 Task: Find connections with filter location Havířov with filter topic #Entrepreneurwith filter profile language French with filter current company SBM Offshore with filter school National Institute of Financial Management - PGDM (Financial Markets) with filter industry Wholesale Appliances, Electrical, and Electronics with filter service category Corporate Law with filter keywords title Research Assistant
Action: Mouse moved to (554, 74)
Screenshot: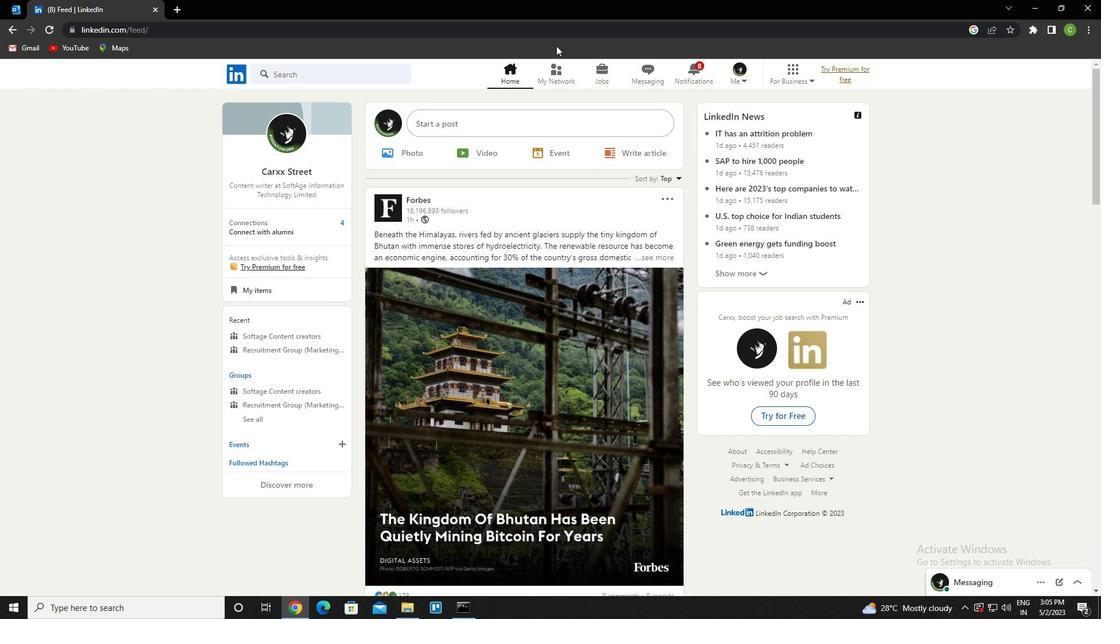 
Action: Mouse pressed left at (554, 74)
Screenshot: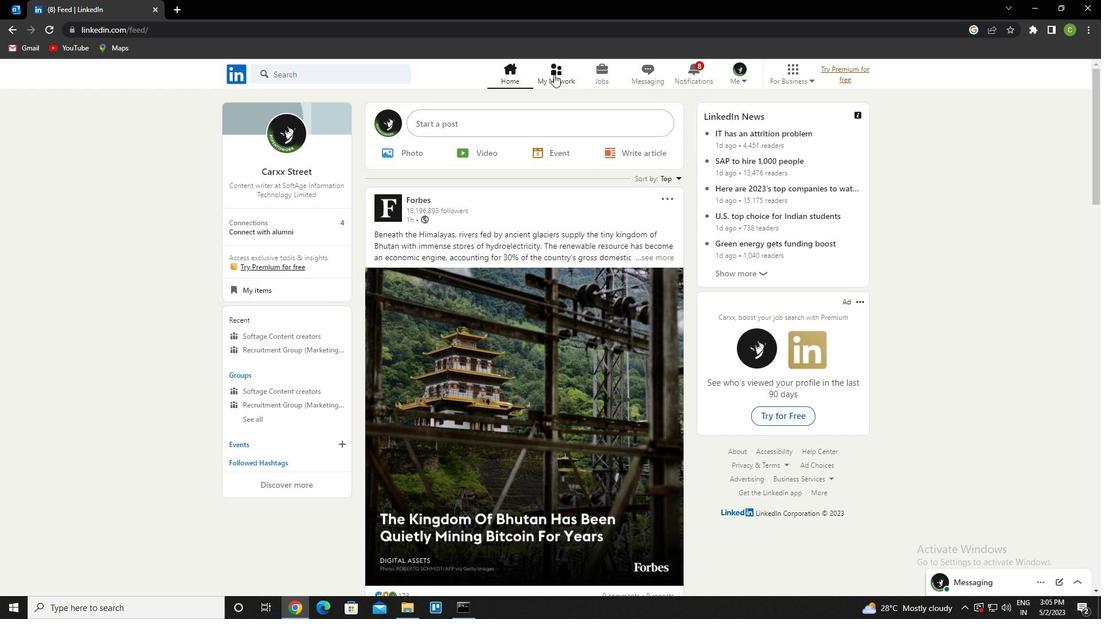 
Action: Mouse moved to (334, 140)
Screenshot: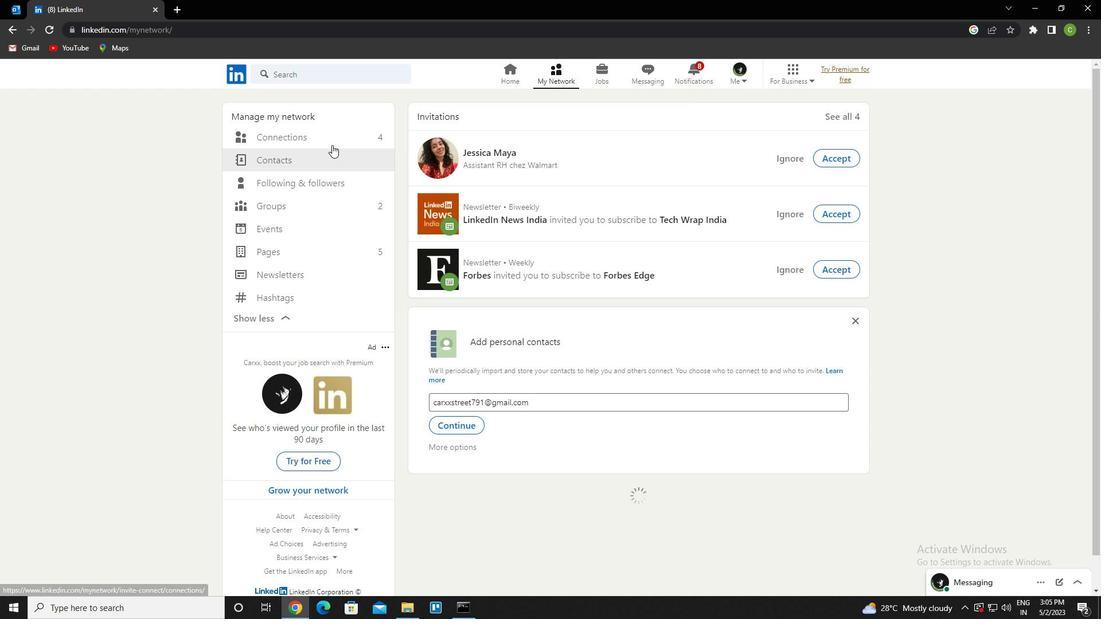 
Action: Mouse pressed left at (334, 140)
Screenshot: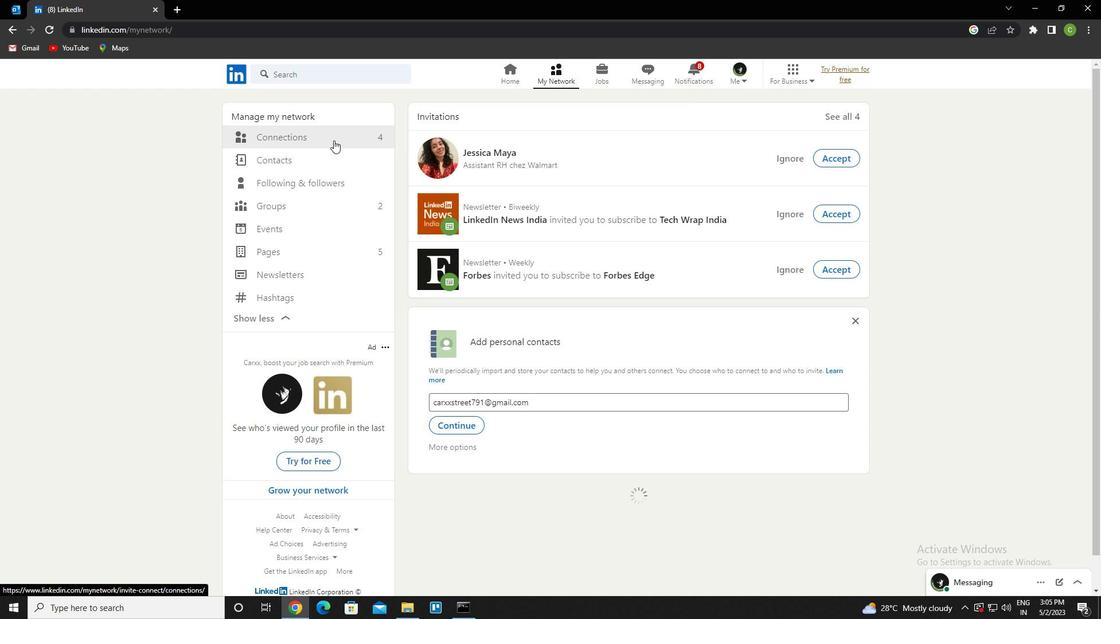 
Action: Mouse moved to (656, 137)
Screenshot: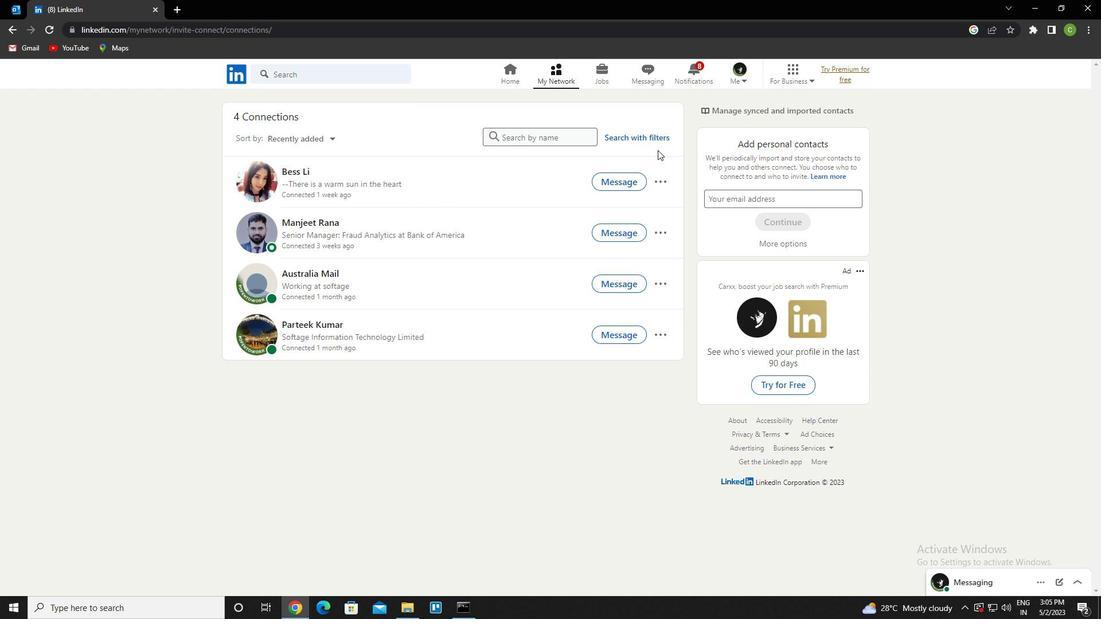 
Action: Mouse pressed left at (656, 137)
Screenshot: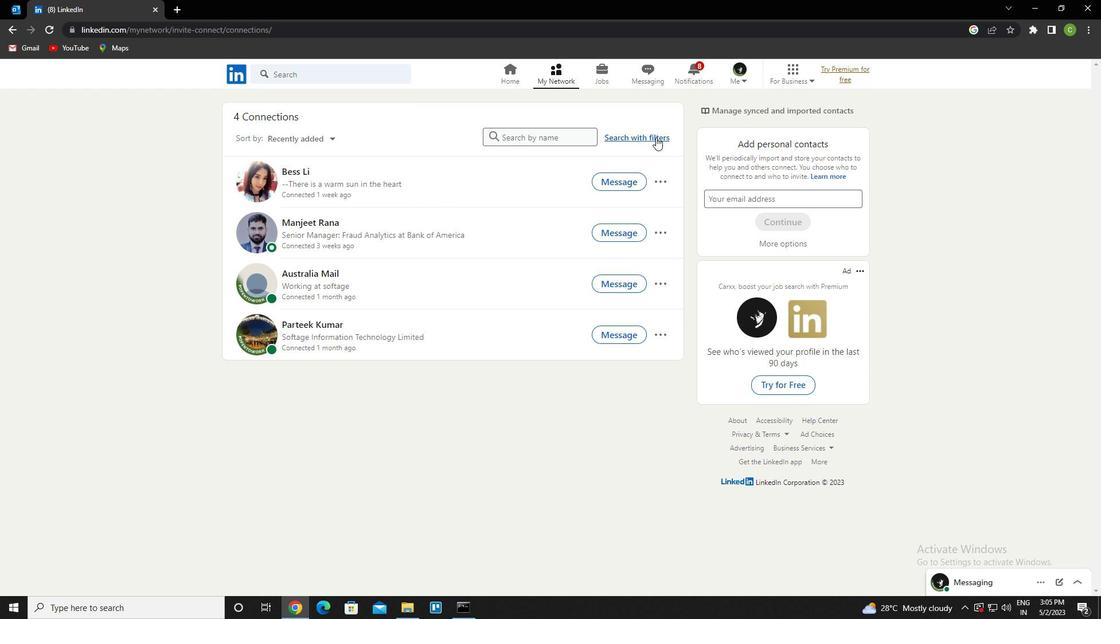 
Action: Mouse moved to (588, 103)
Screenshot: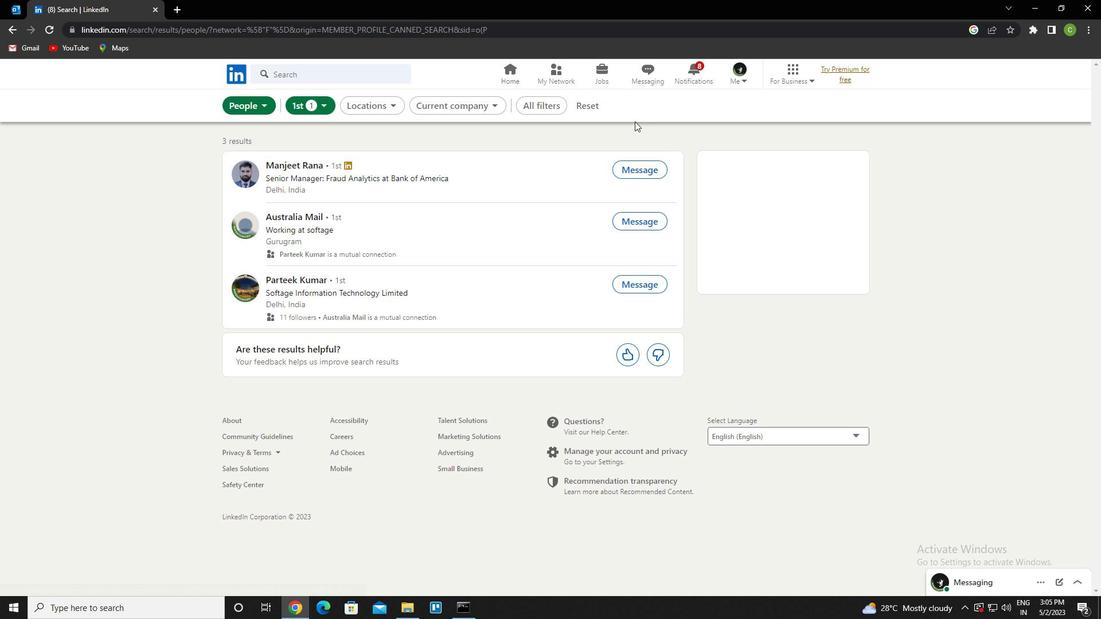 
Action: Mouse pressed left at (588, 103)
Screenshot: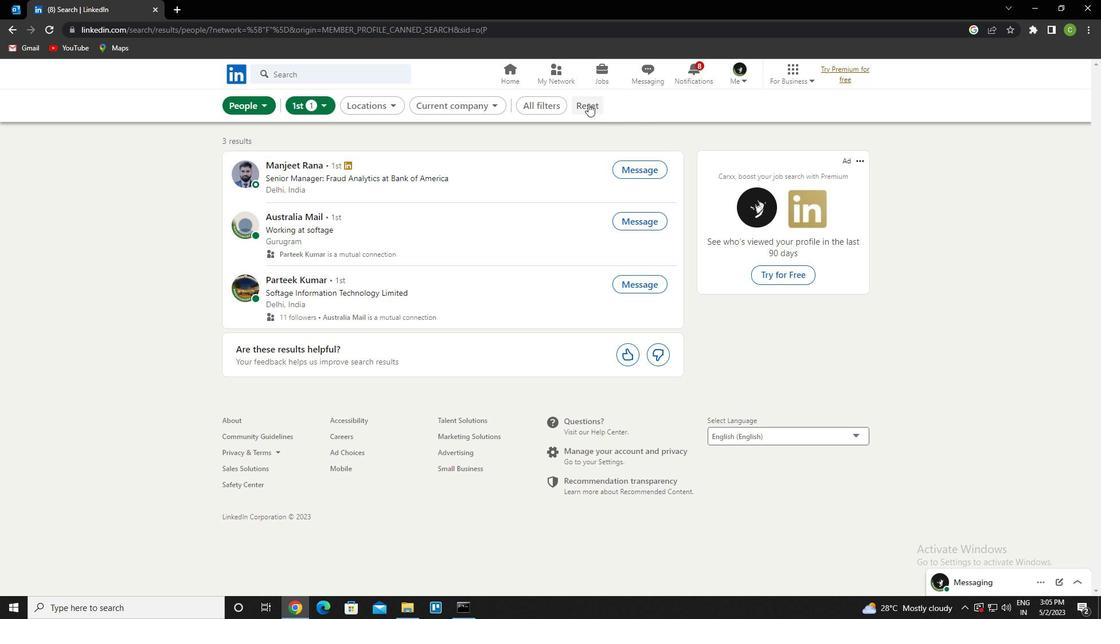
Action: Mouse moved to (578, 101)
Screenshot: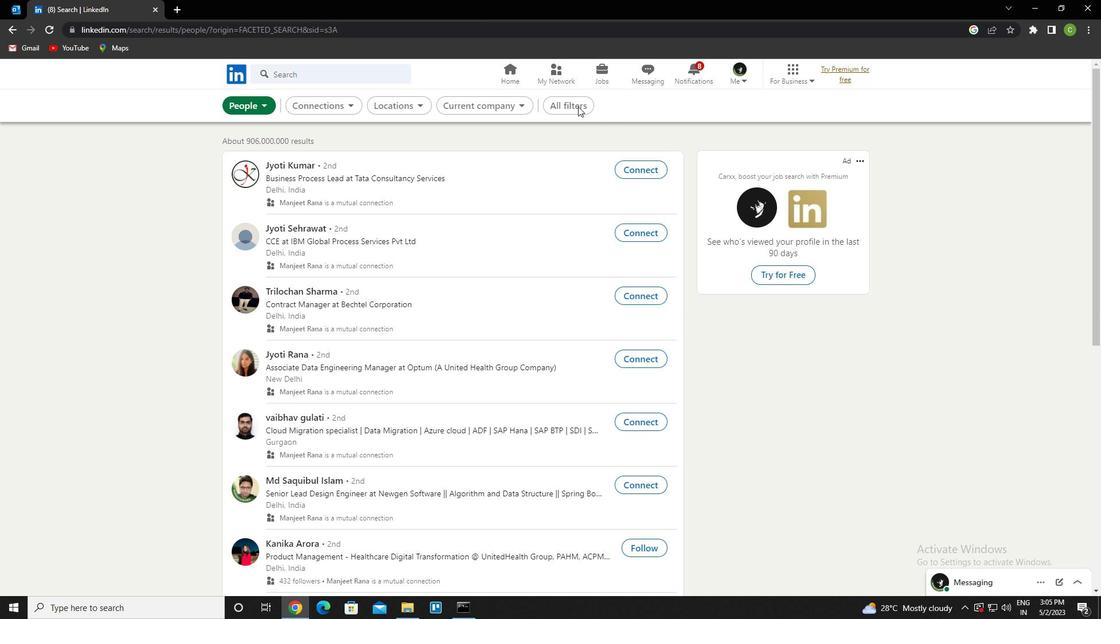 
Action: Mouse pressed left at (578, 101)
Screenshot: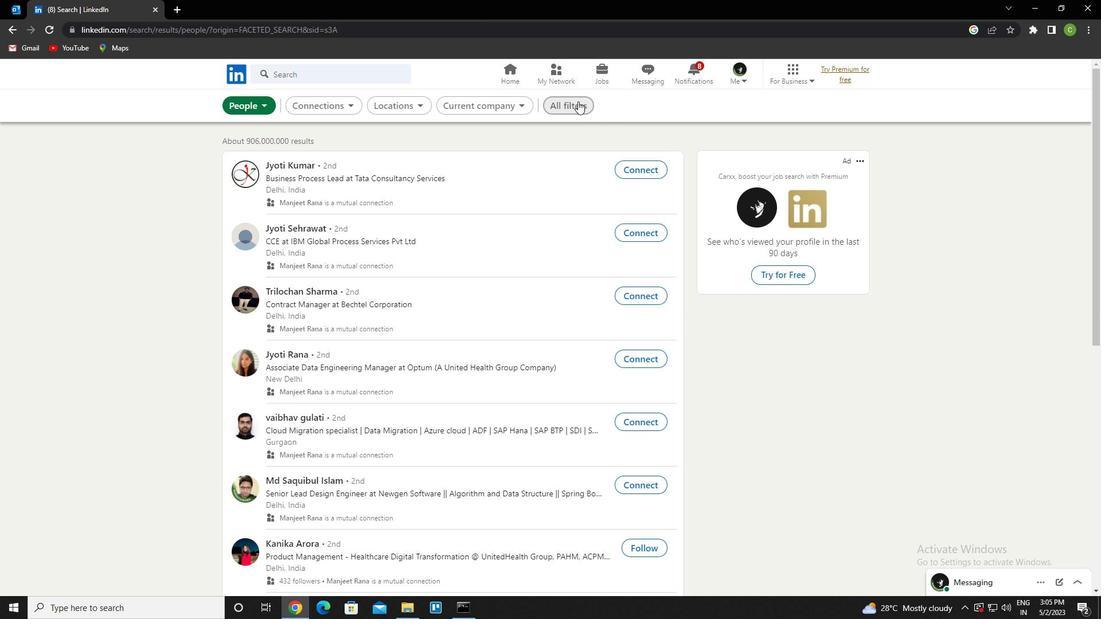 
Action: Mouse moved to (909, 343)
Screenshot: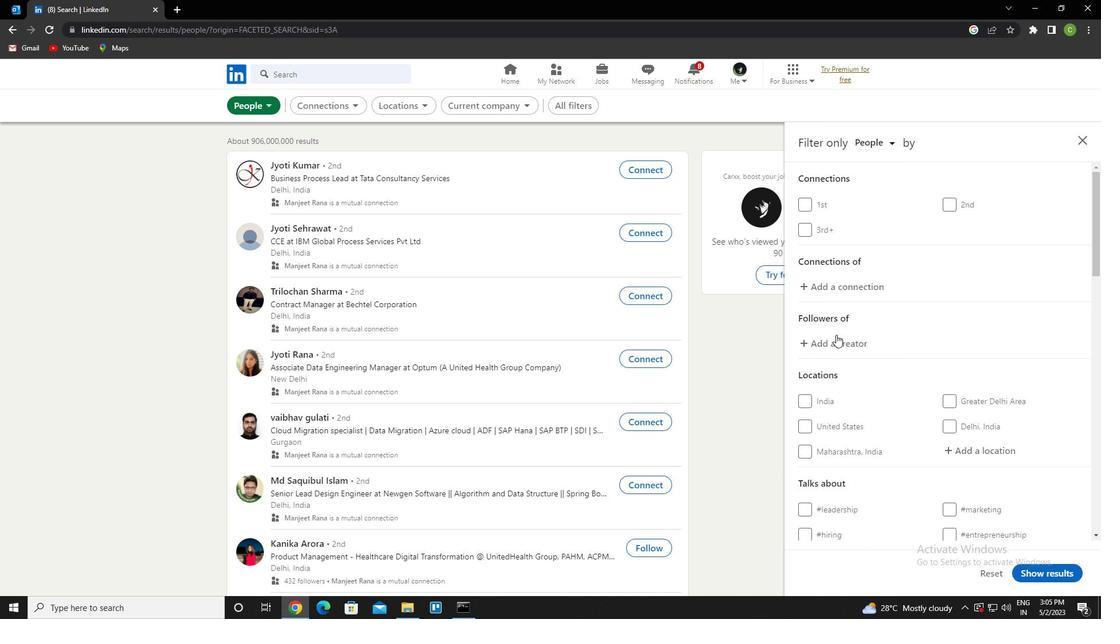 
Action: Mouse scrolled (909, 342) with delta (0, 0)
Screenshot: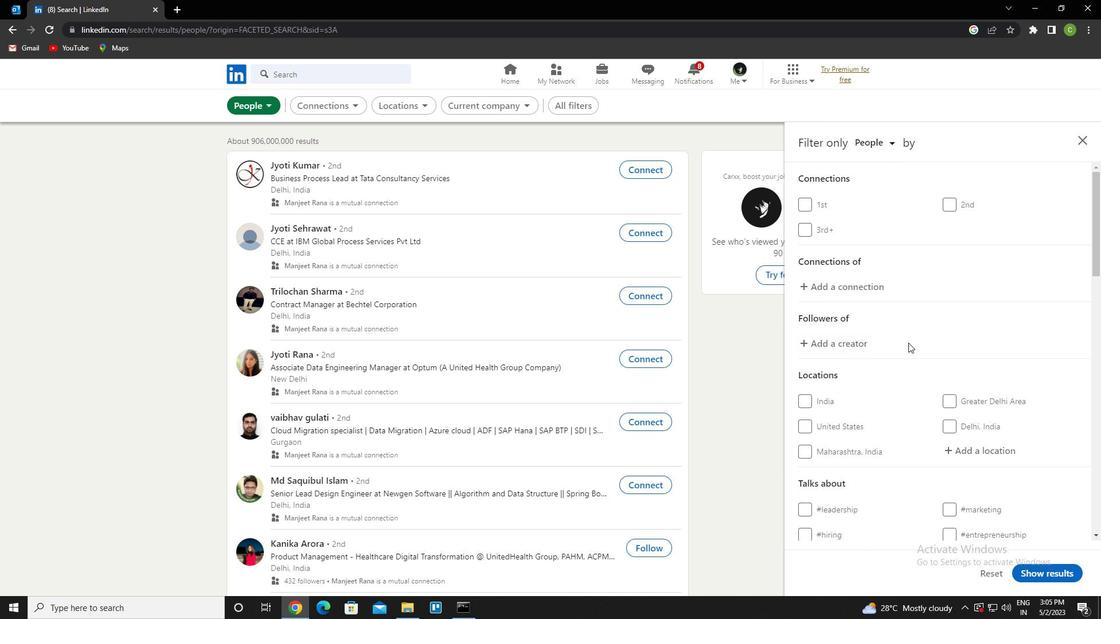 
Action: Mouse moved to (909, 343)
Screenshot: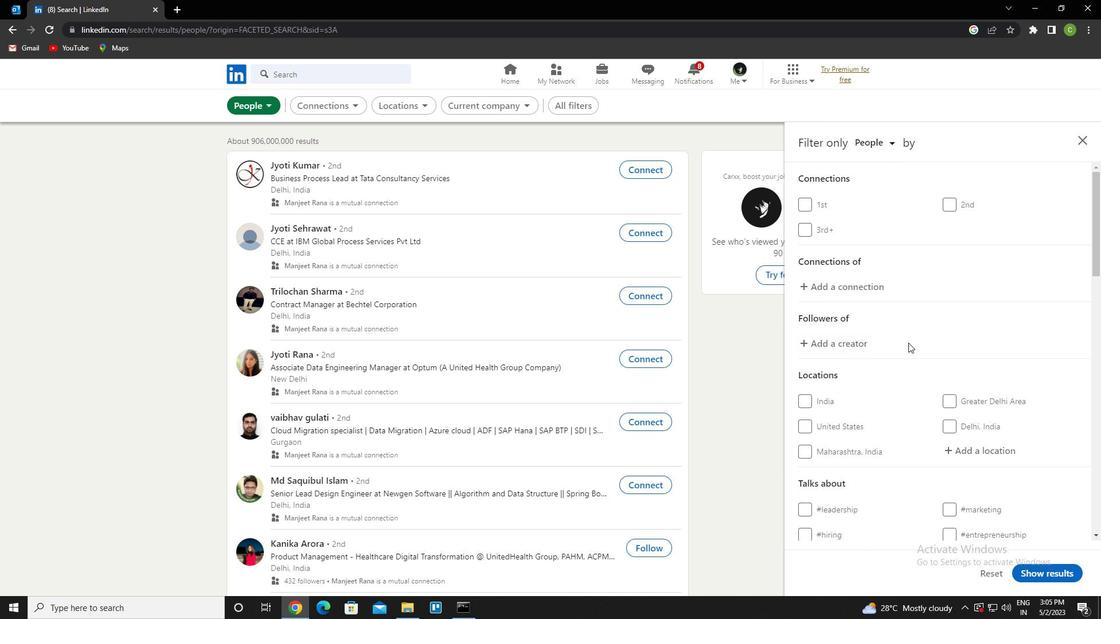 
Action: Mouse scrolled (909, 342) with delta (0, 0)
Screenshot: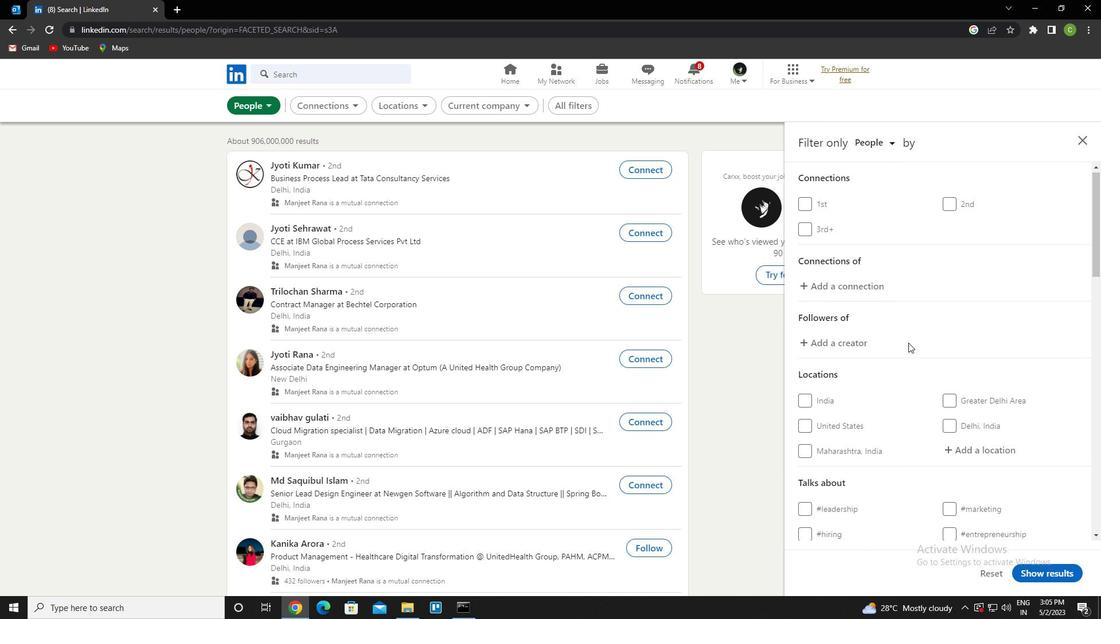 
Action: Mouse moved to (1006, 343)
Screenshot: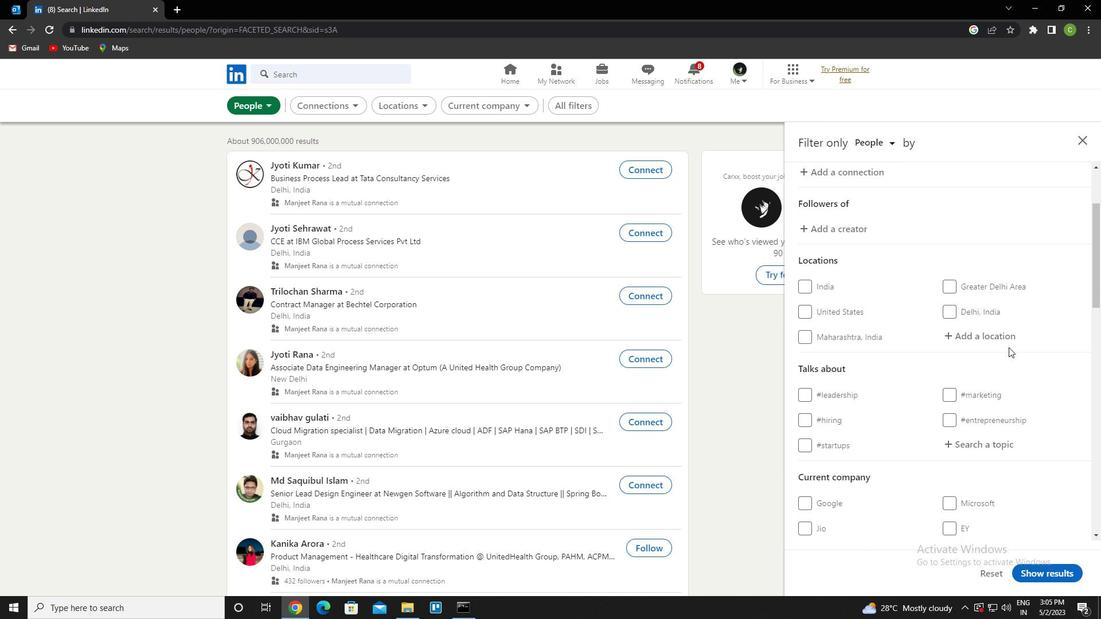
Action: Mouse pressed left at (1006, 343)
Screenshot: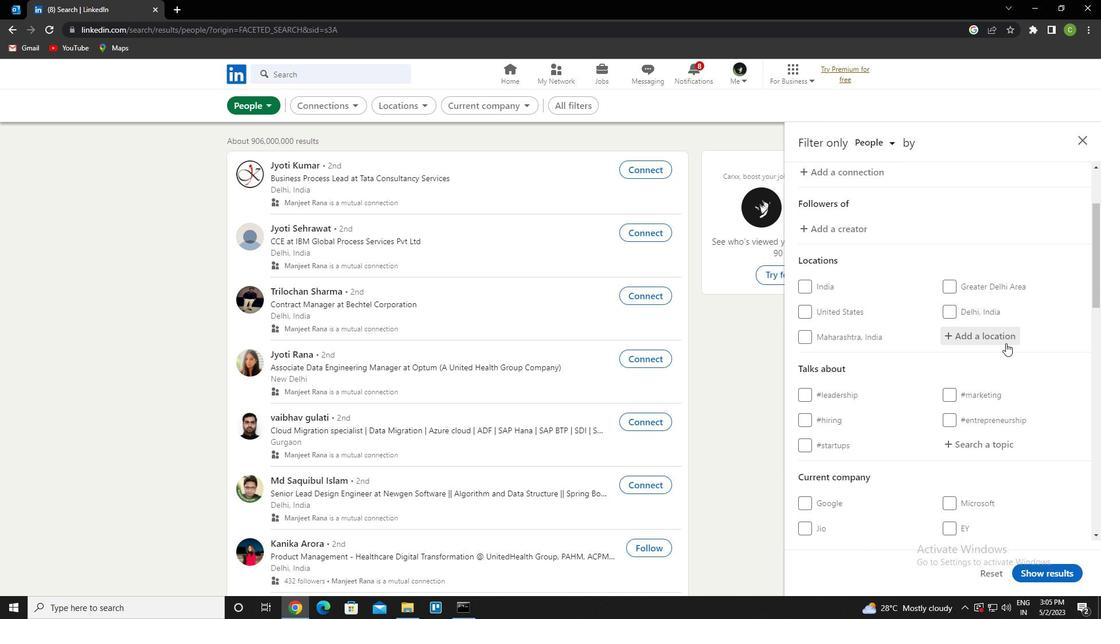 
Action: Key pressed <Key.caps_lock>h<Key.caps_lock>aviroc<Key.backspace><Key.down><Key.enter>
Screenshot: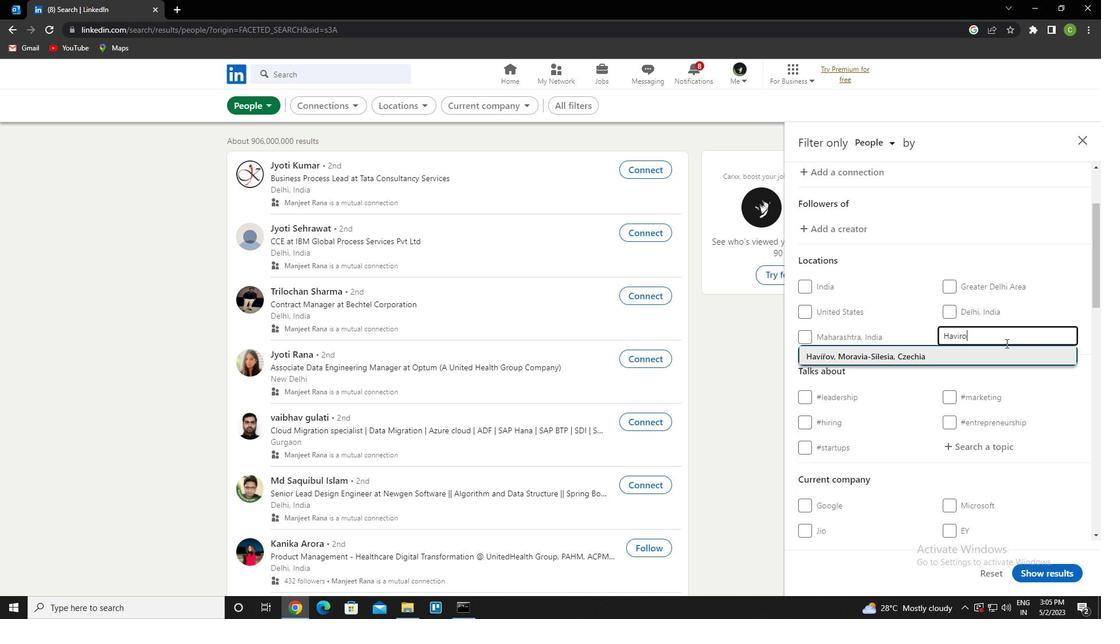 
Action: Mouse moved to (1006, 343)
Screenshot: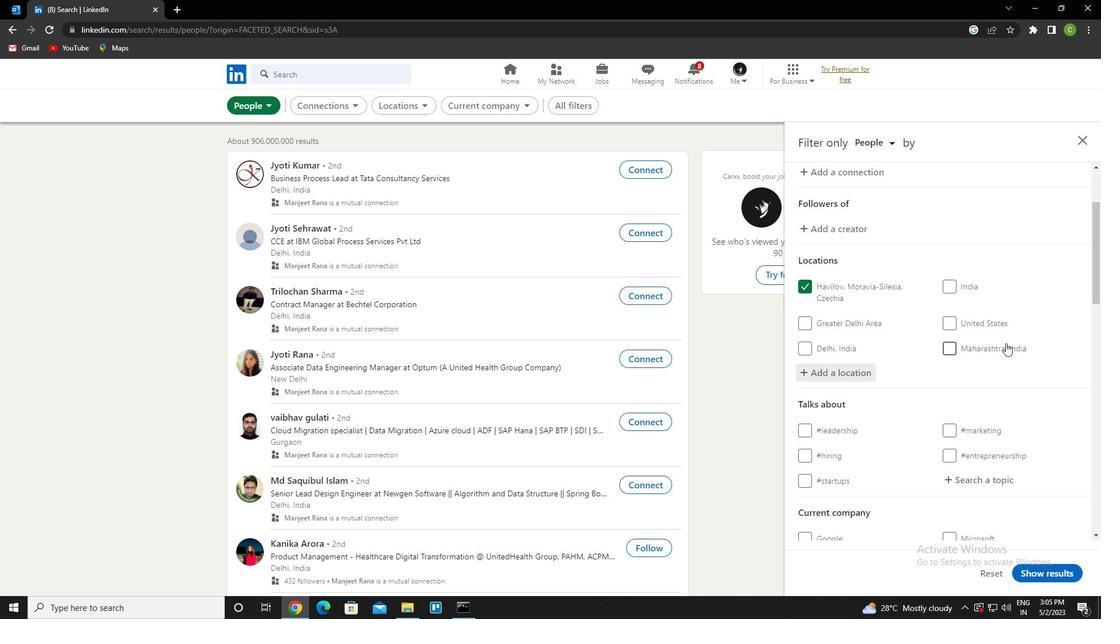 
Action: Mouse scrolled (1006, 343) with delta (0, 0)
Screenshot: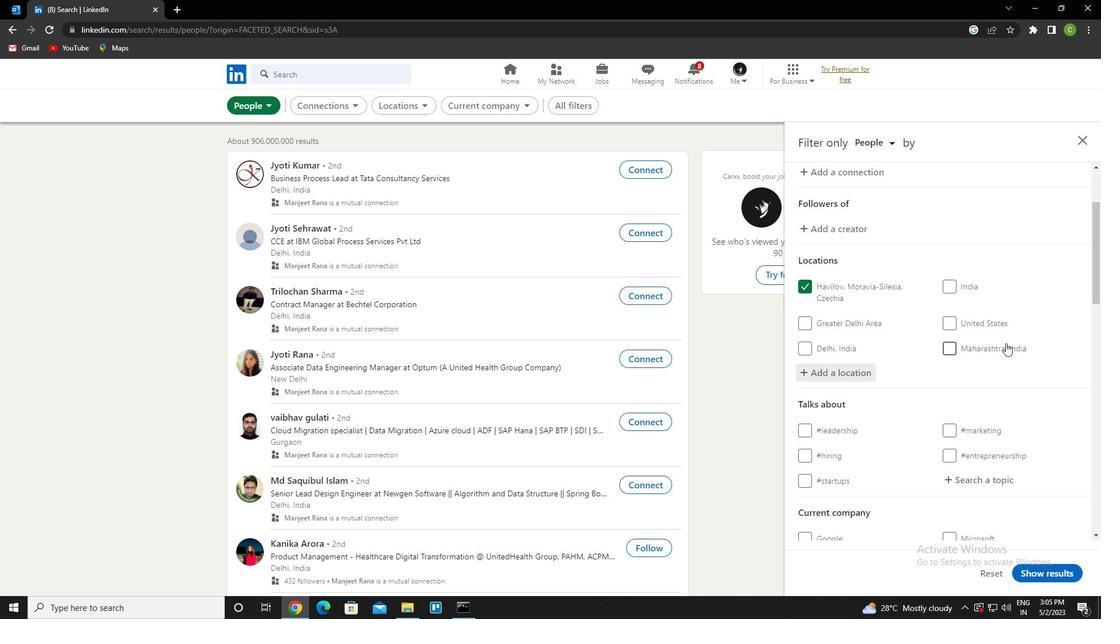 
Action: Mouse scrolled (1006, 343) with delta (0, 0)
Screenshot: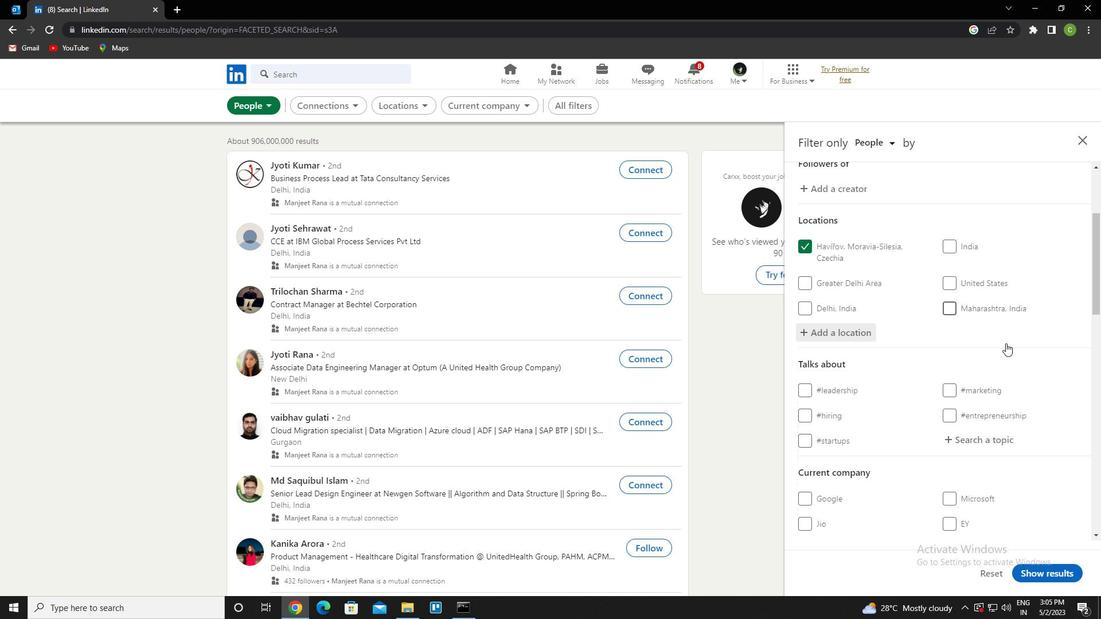 
Action: Mouse moved to (995, 369)
Screenshot: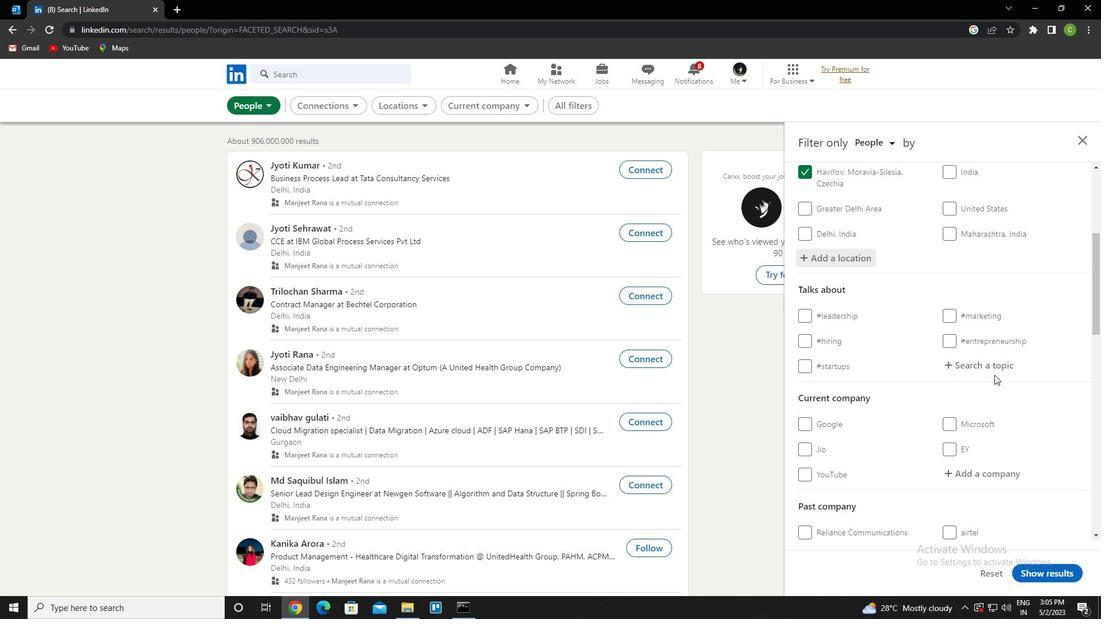 
Action: Mouse pressed left at (995, 369)
Screenshot: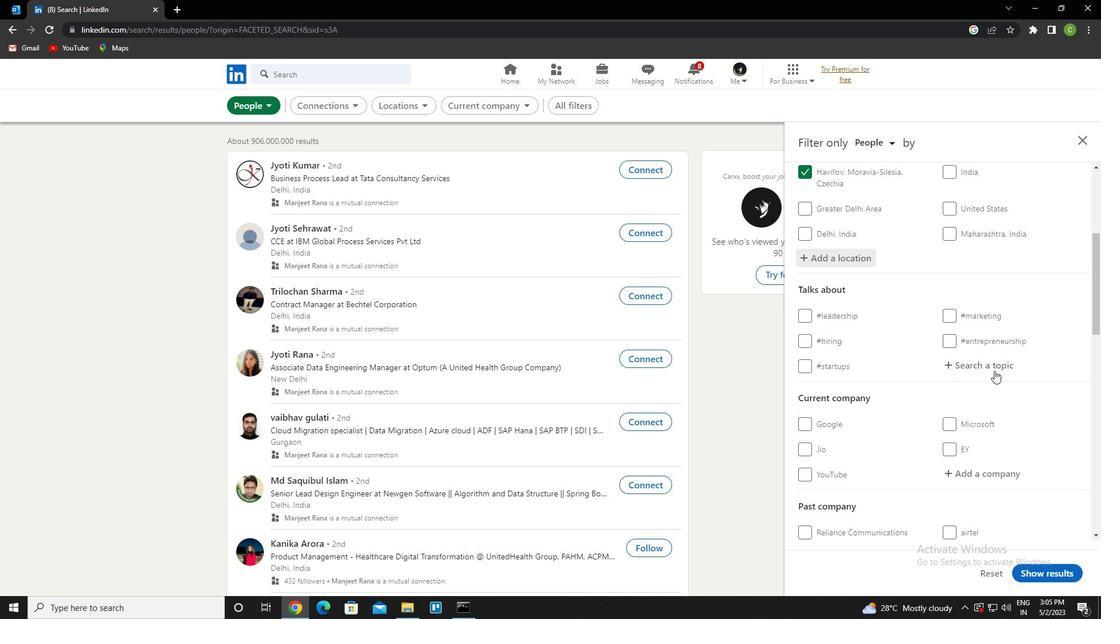
Action: Key pressed entrep<Key.down><Key.enter>
Screenshot: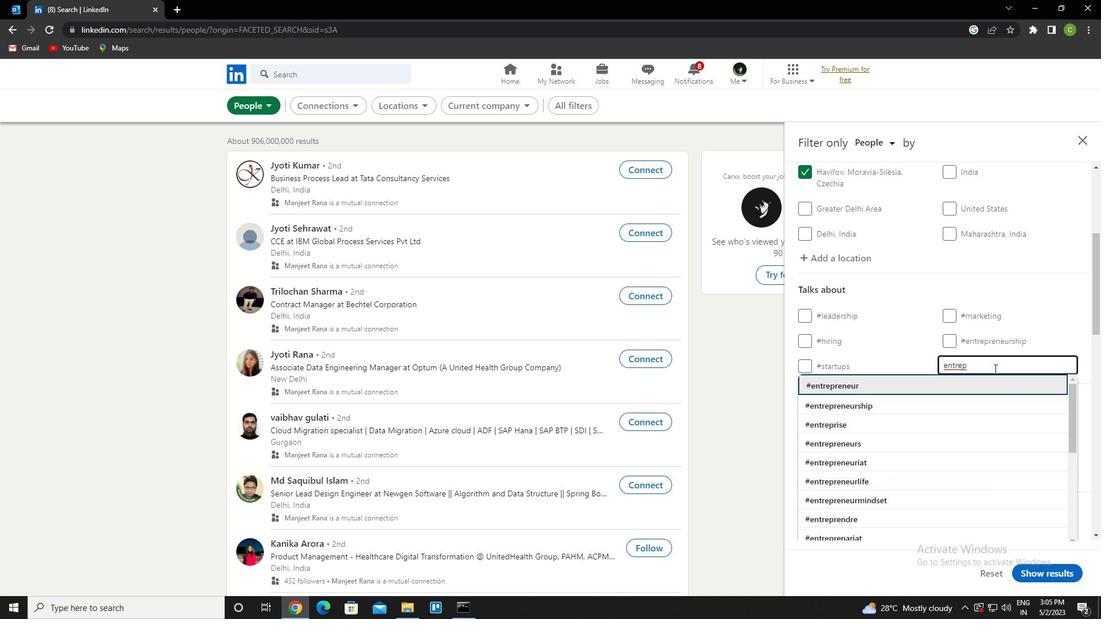 
Action: Mouse scrolled (995, 368) with delta (0, 0)
Screenshot: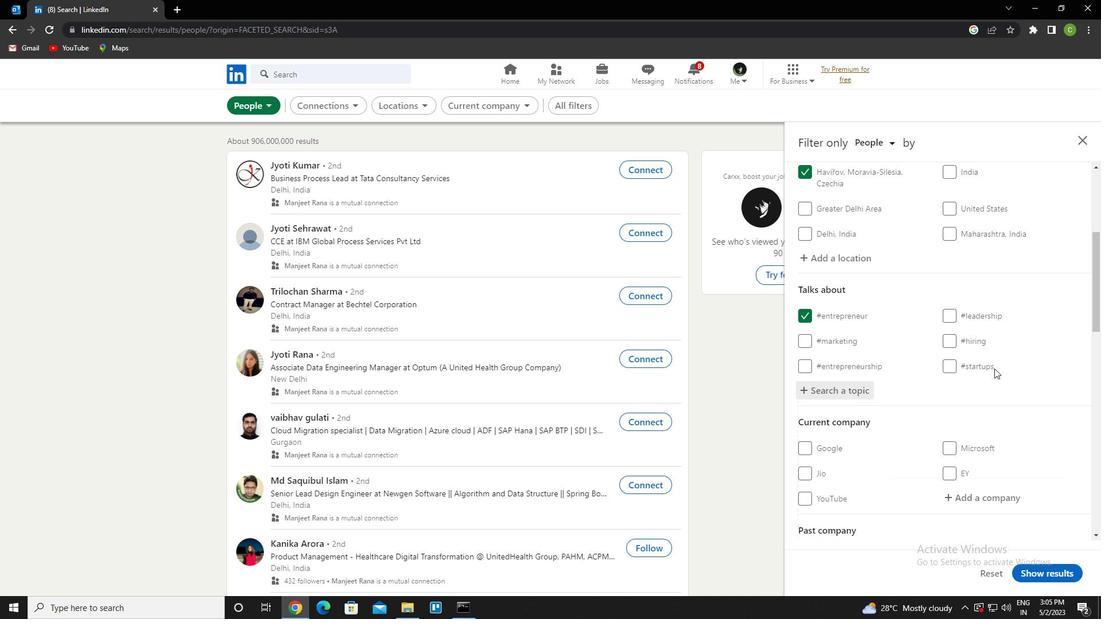 
Action: Mouse scrolled (995, 368) with delta (0, 0)
Screenshot: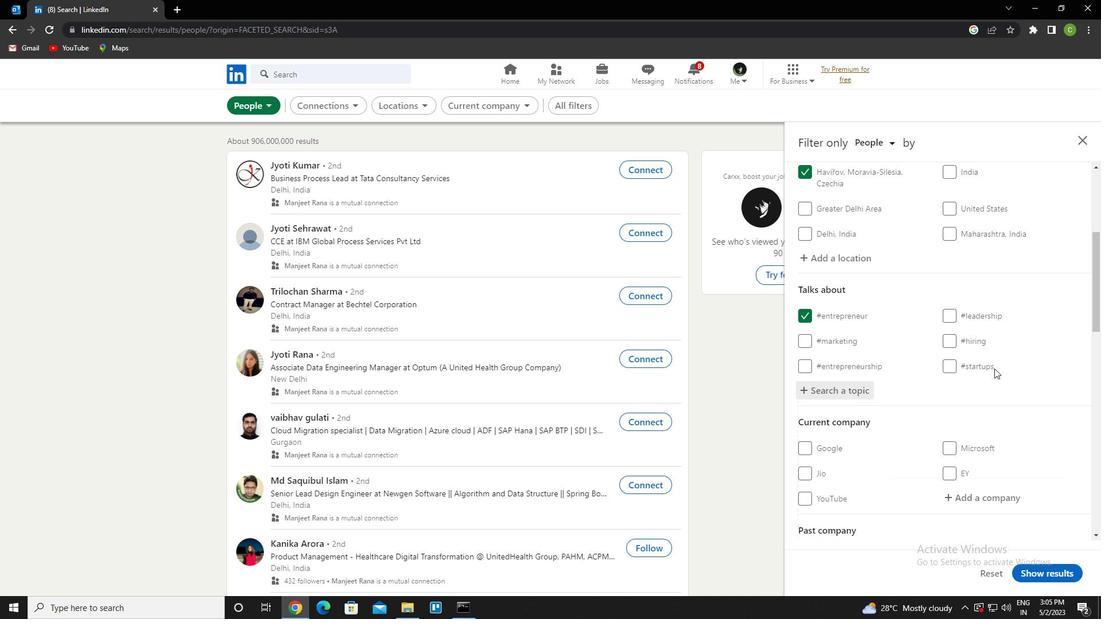 
Action: Mouse scrolled (995, 368) with delta (0, 0)
Screenshot: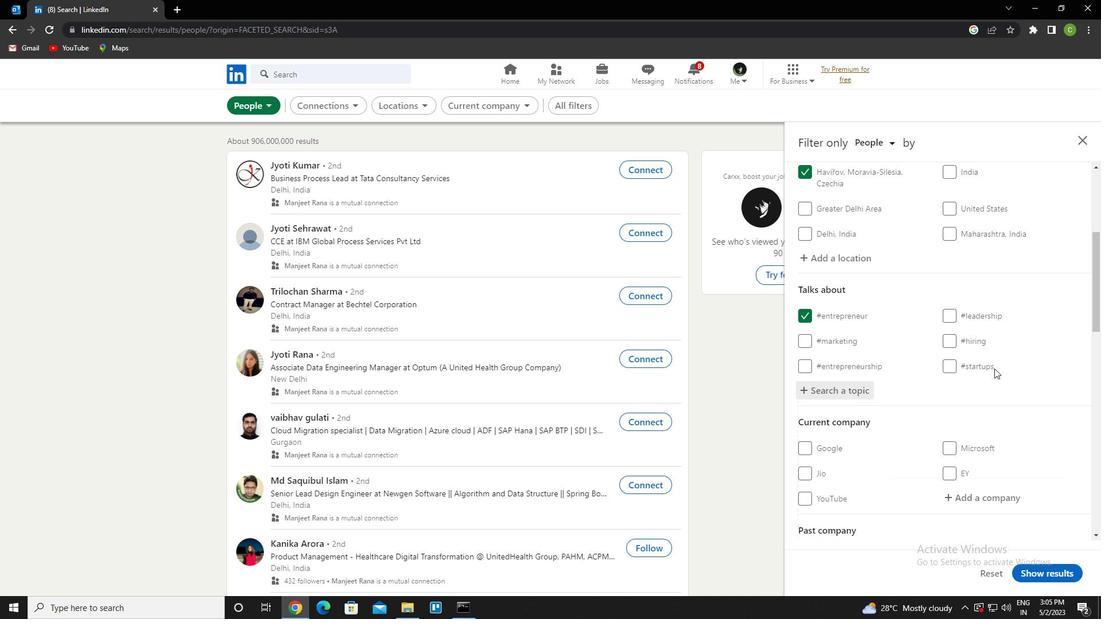 
Action: Mouse scrolled (995, 368) with delta (0, 0)
Screenshot: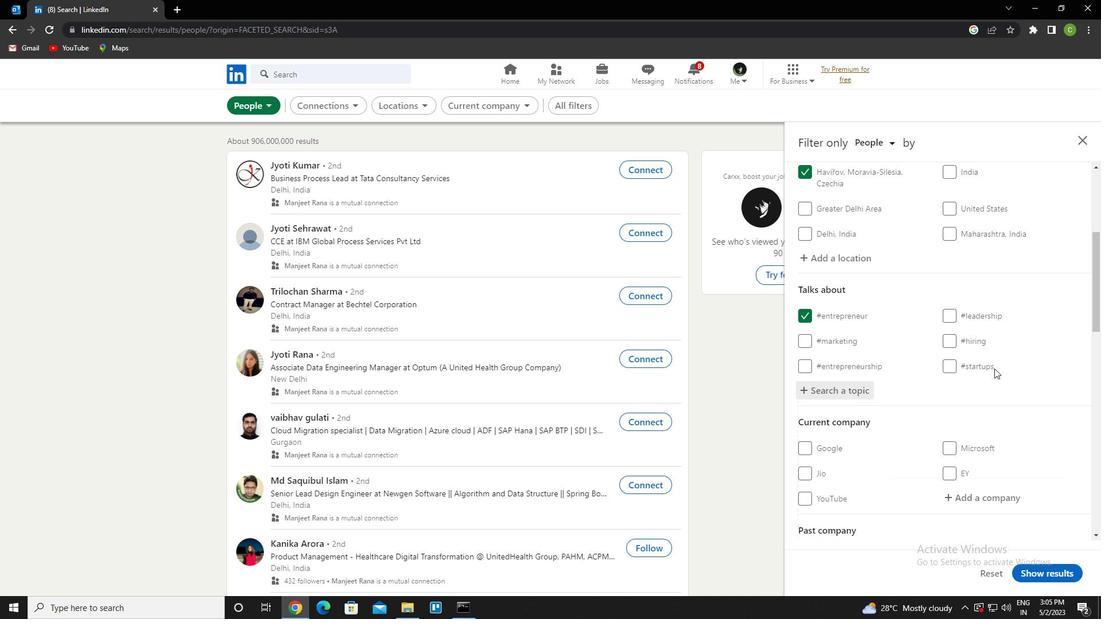 
Action: Mouse scrolled (995, 368) with delta (0, 0)
Screenshot: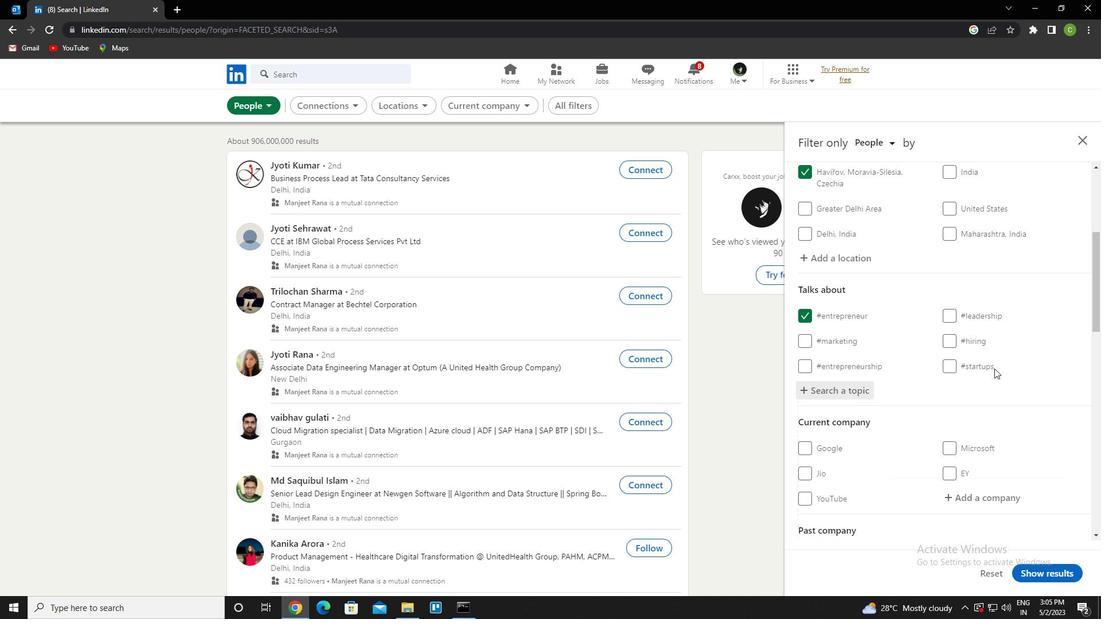 
Action: Mouse scrolled (995, 368) with delta (0, 0)
Screenshot: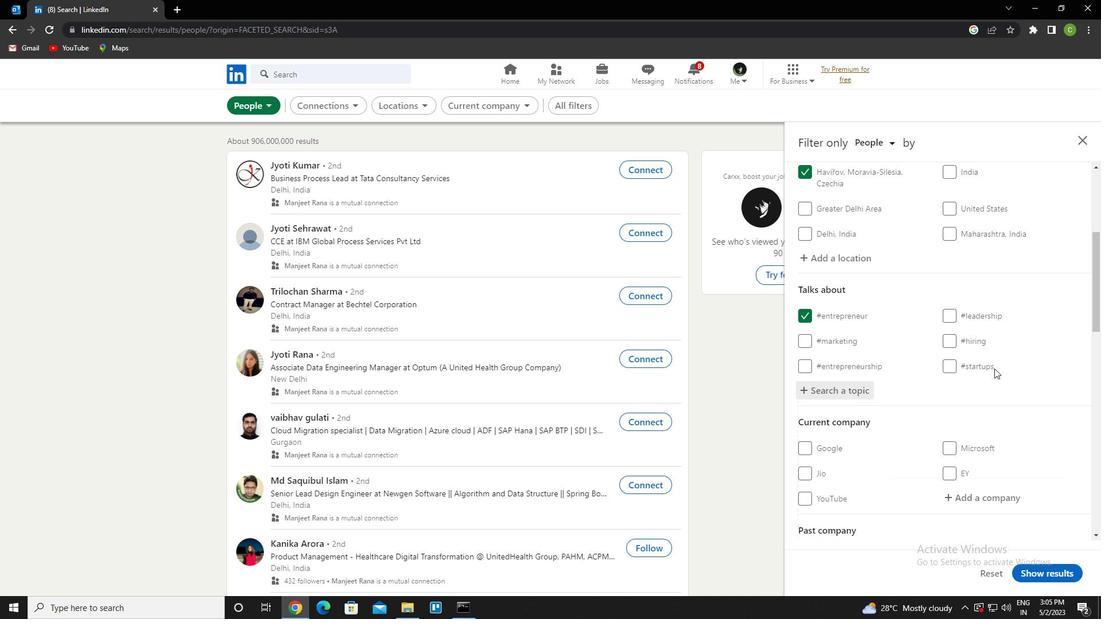 
Action: Mouse scrolled (995, 368) with delta (0, 0)
Screenshot: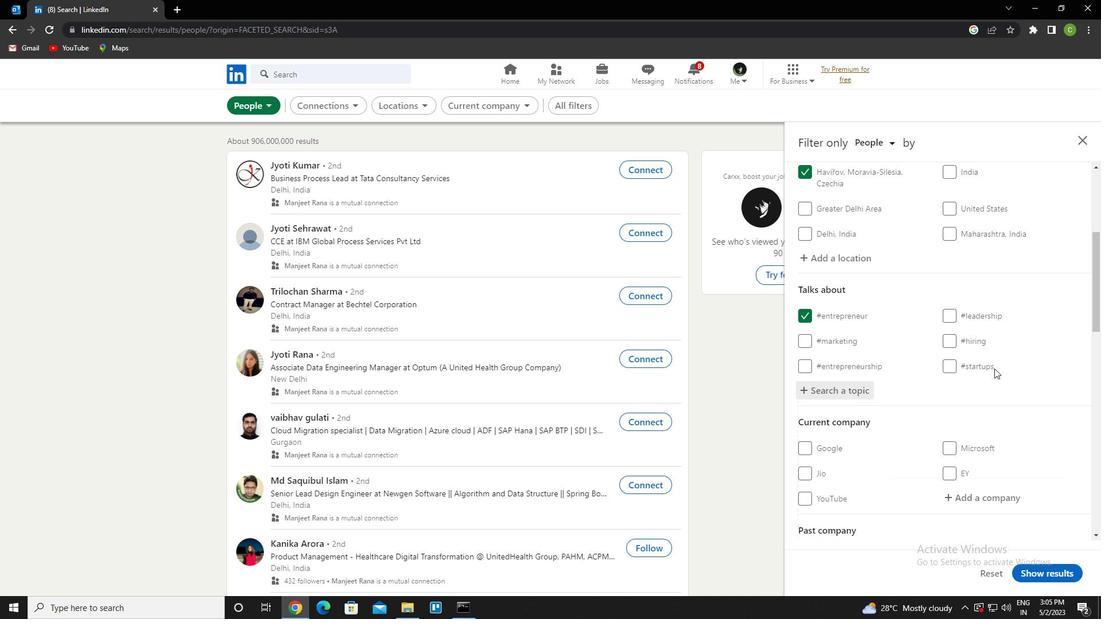
Action: Mouse scrolled (995, 368) with delta (0, 0)
Screenshot: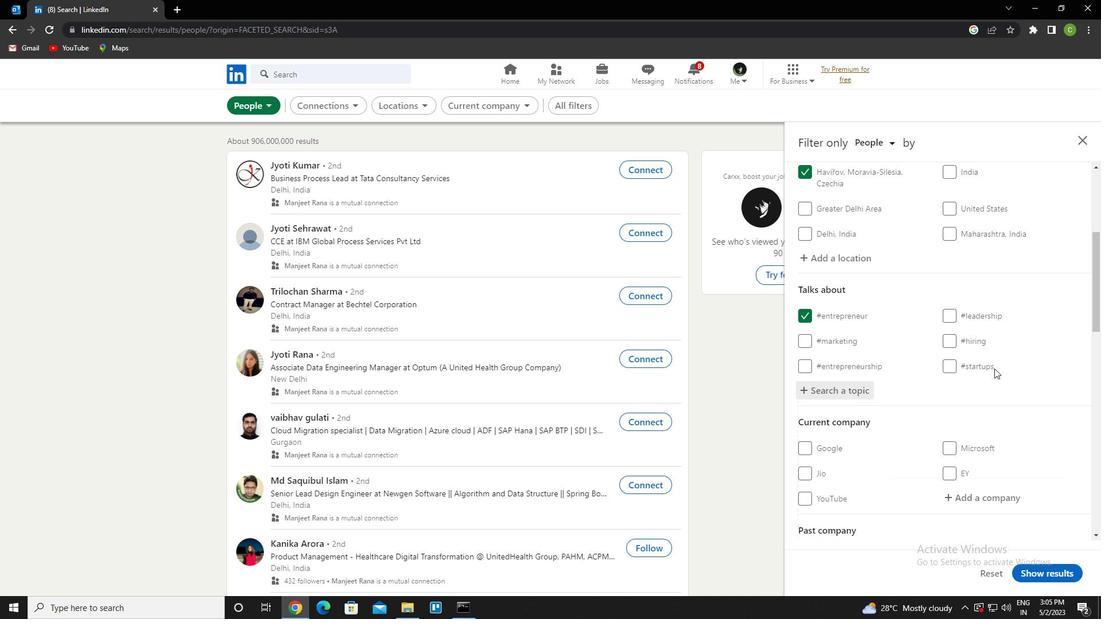 
Action: Mouse moved to (950, 447)
Screenshot: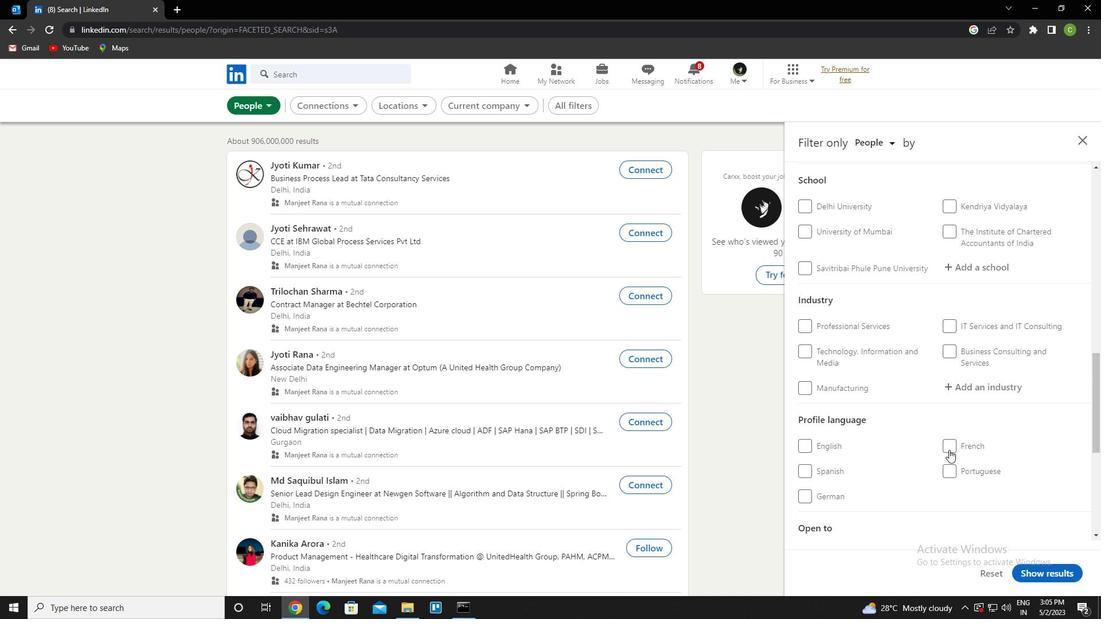 
Action: Mouse pressed left at (950, 447)
Screenshot: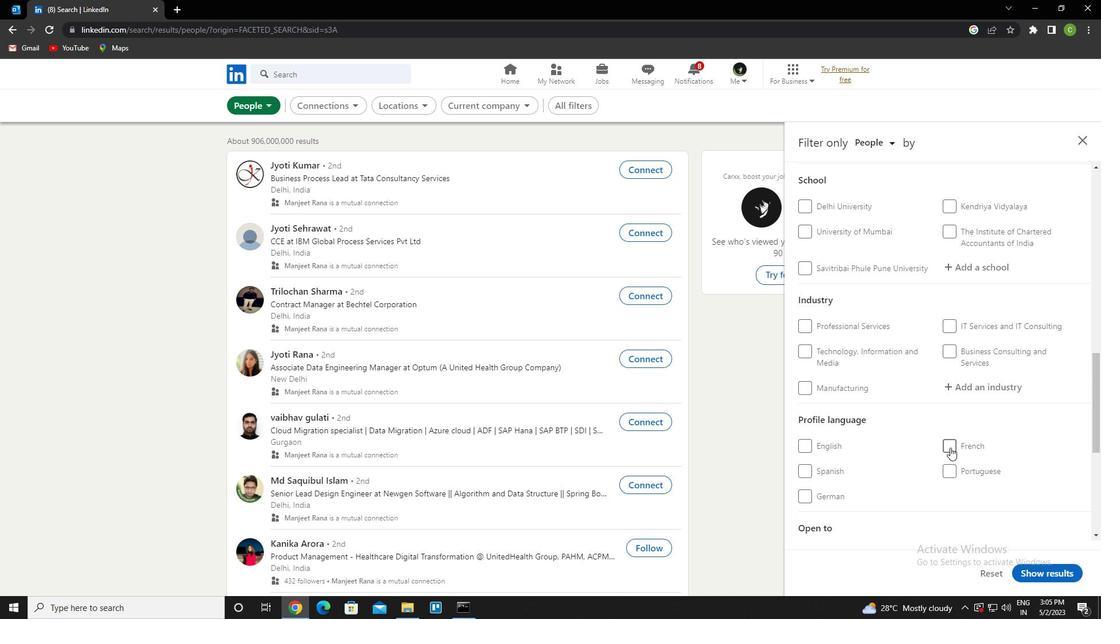 
Action: Mouse scrolled (950, 447) with delta (0, 0)
Screenshot: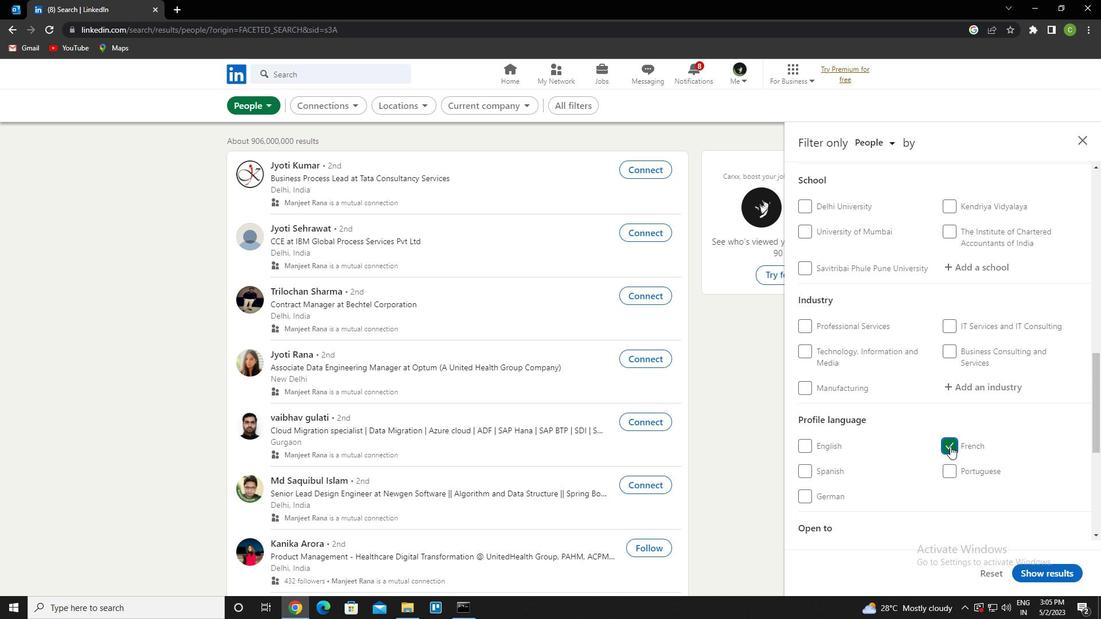
Action: Mouse scrolled (950, 447) with delta (0, 0)
Screenshot: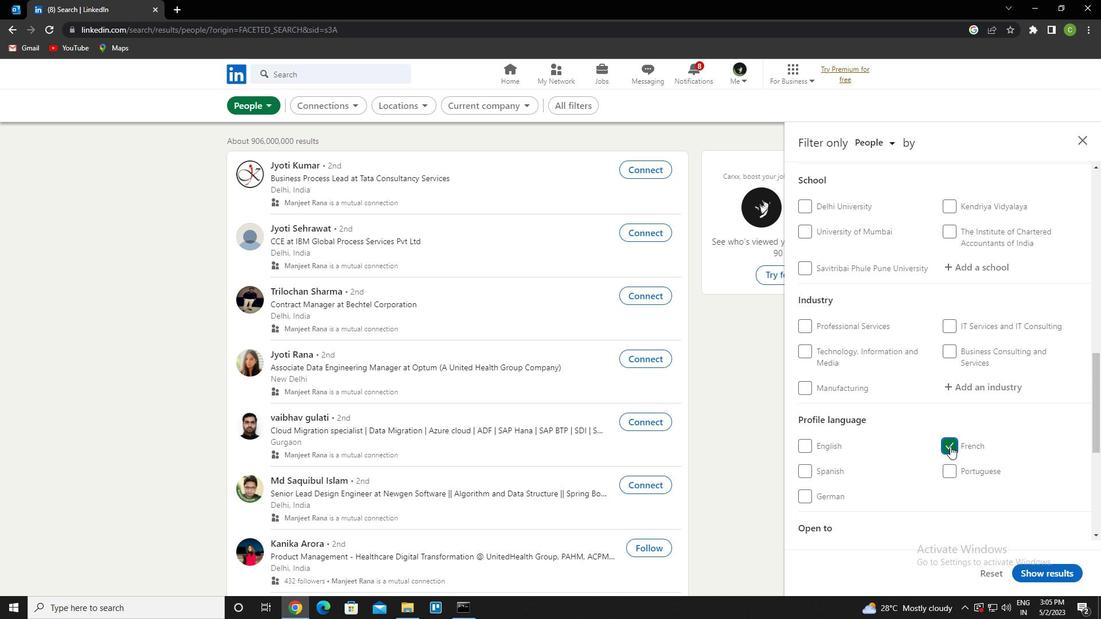 
Action: Mouse scrolled (950, 447) with delta (0, 0)
Screenshot: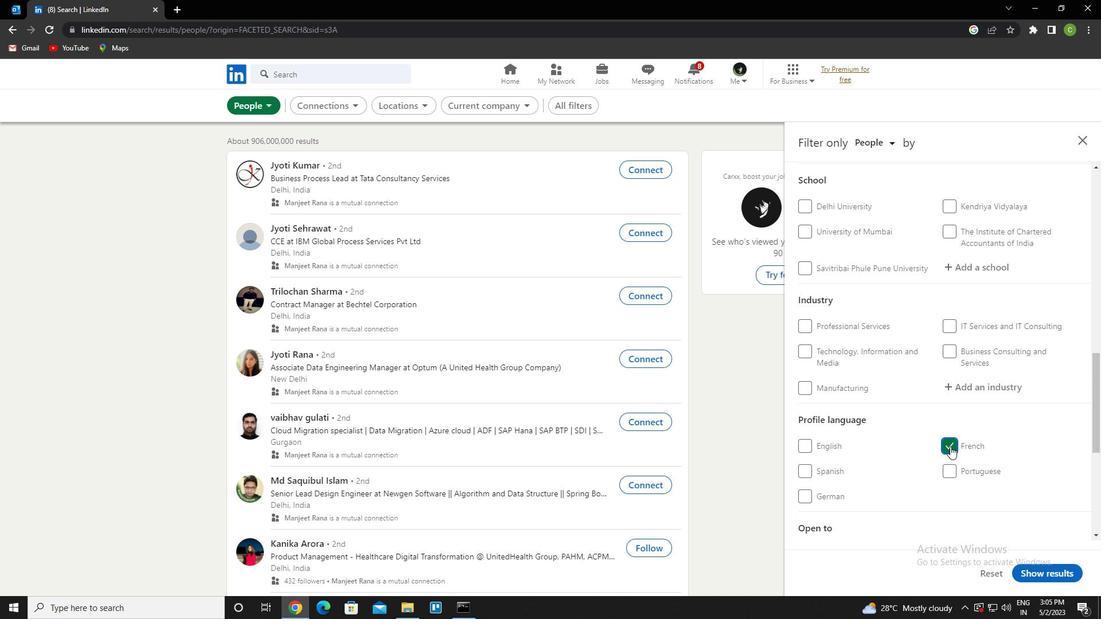 
Action: Mouse scrolled (950, 447) with delta (0, 0)
Screenshot: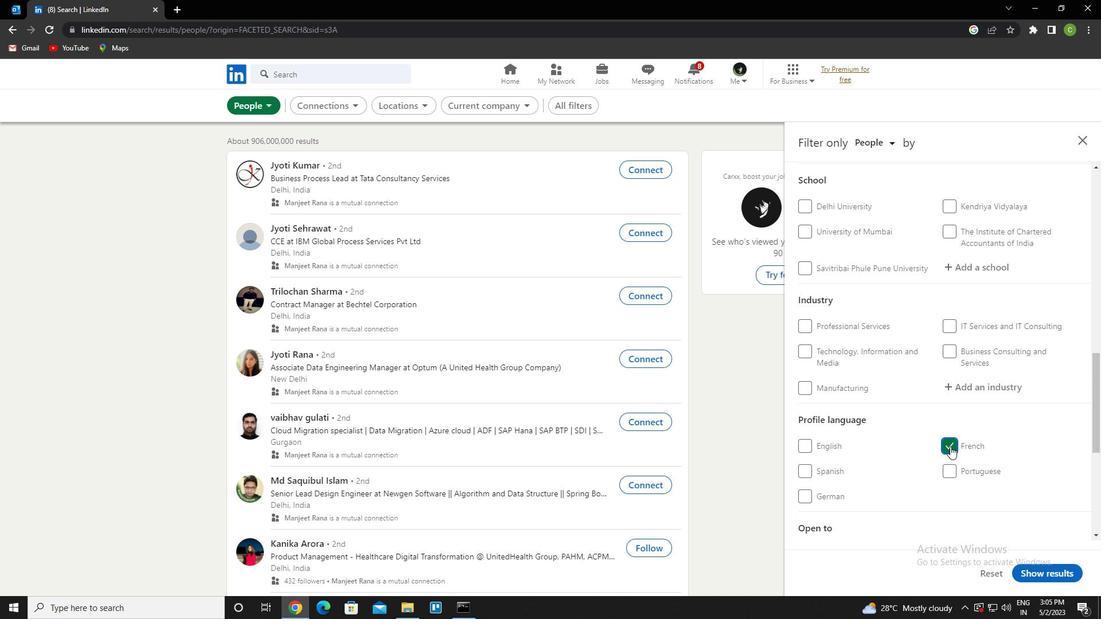 
Action: Mouse scrolled (950, 447) with delta (0, 0)
Screenshot: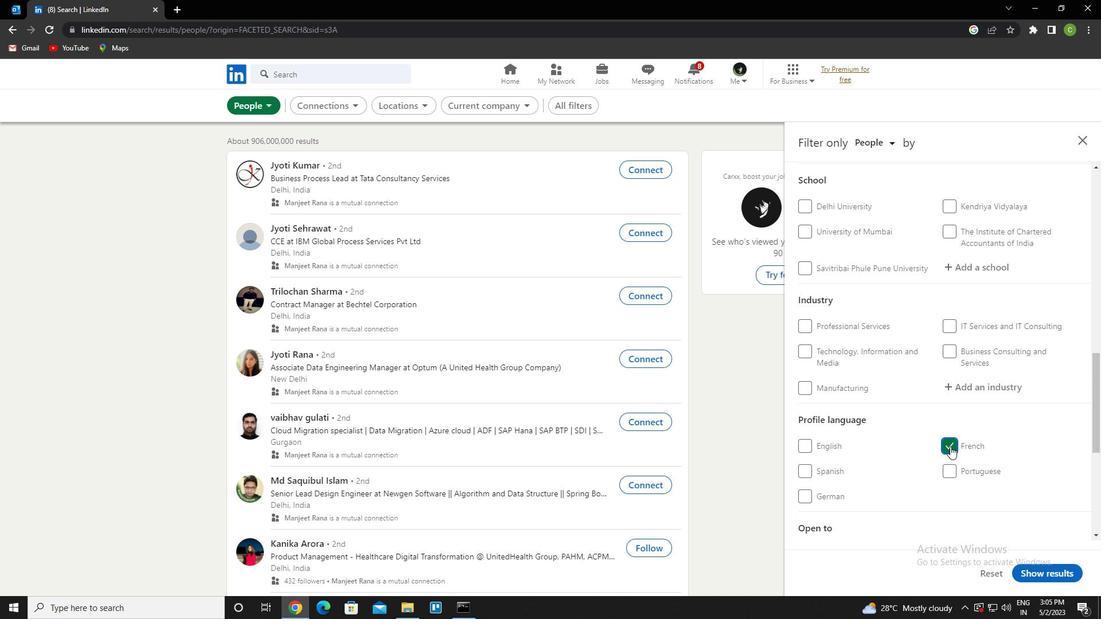 
Action: Mouse scrolled (950, 447) with delta (0, 0)
Screenshot: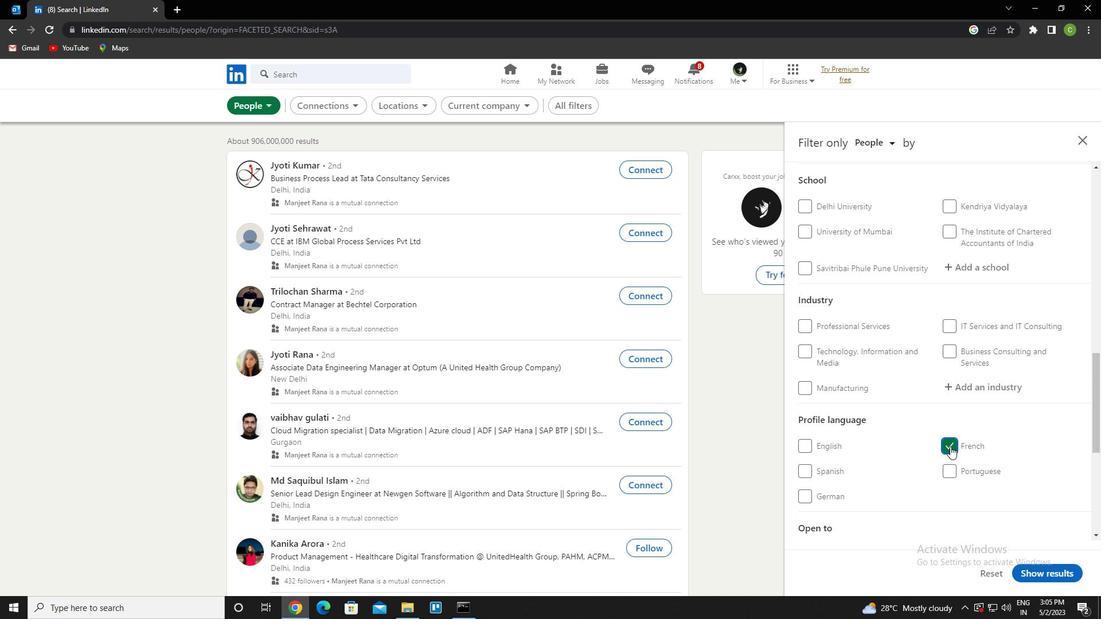 
Action: Mouse moved to (972, 390)
Screenshot: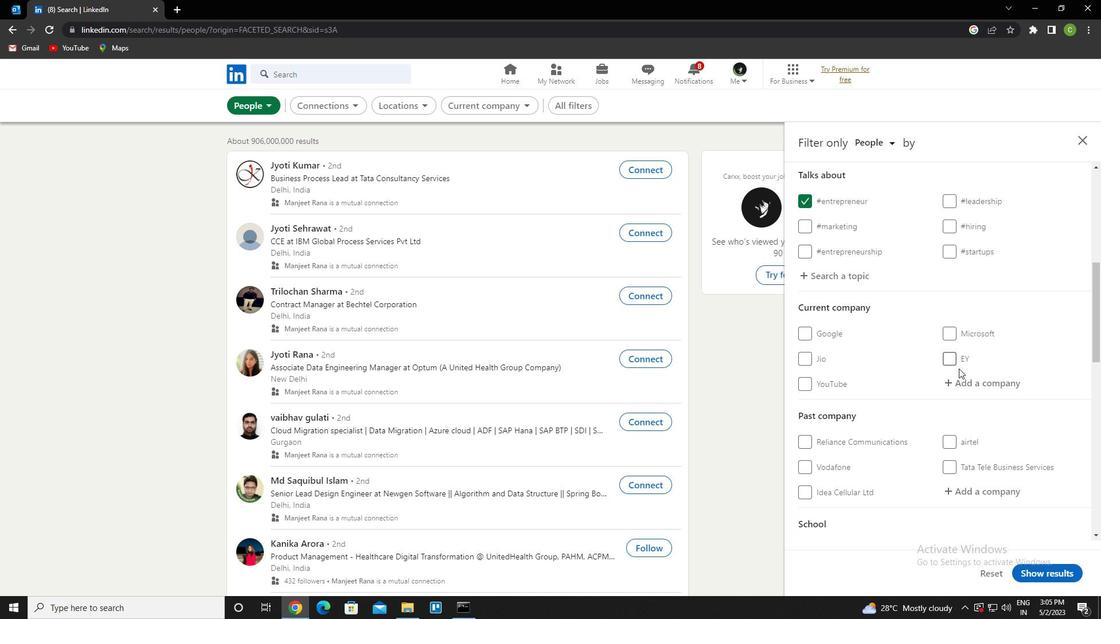 
Action: Mouse pressed left at (972, 390)
Screenshot: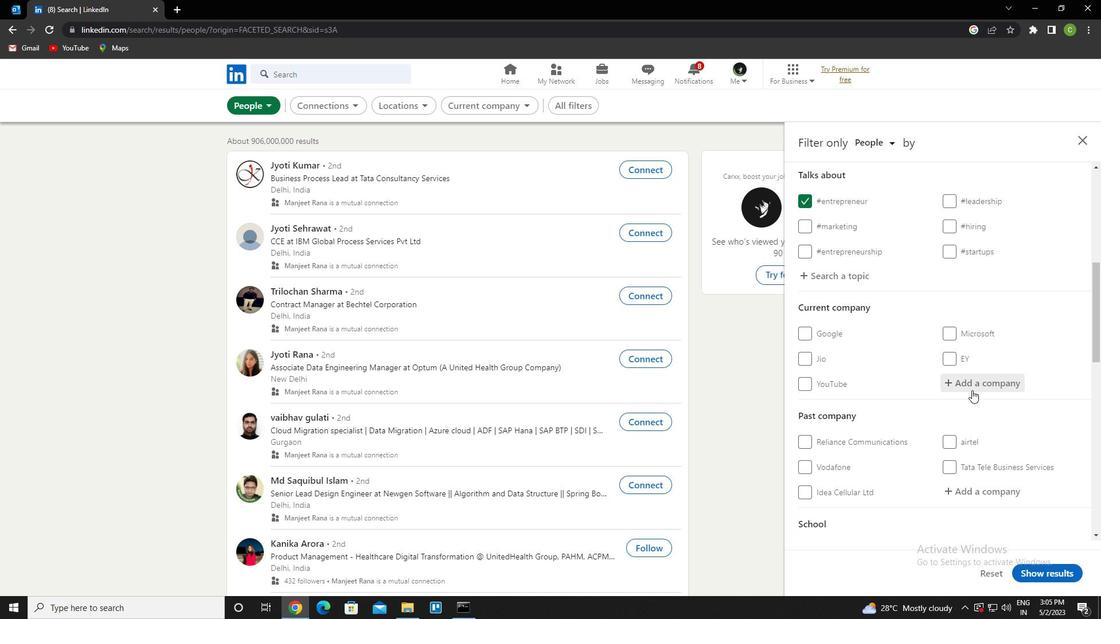 
Action: Key pressed <Key.caps_lock>sbm<Key.space>o<Key.caps_lock>ff<Key.down><Key.enter>
Screenshot: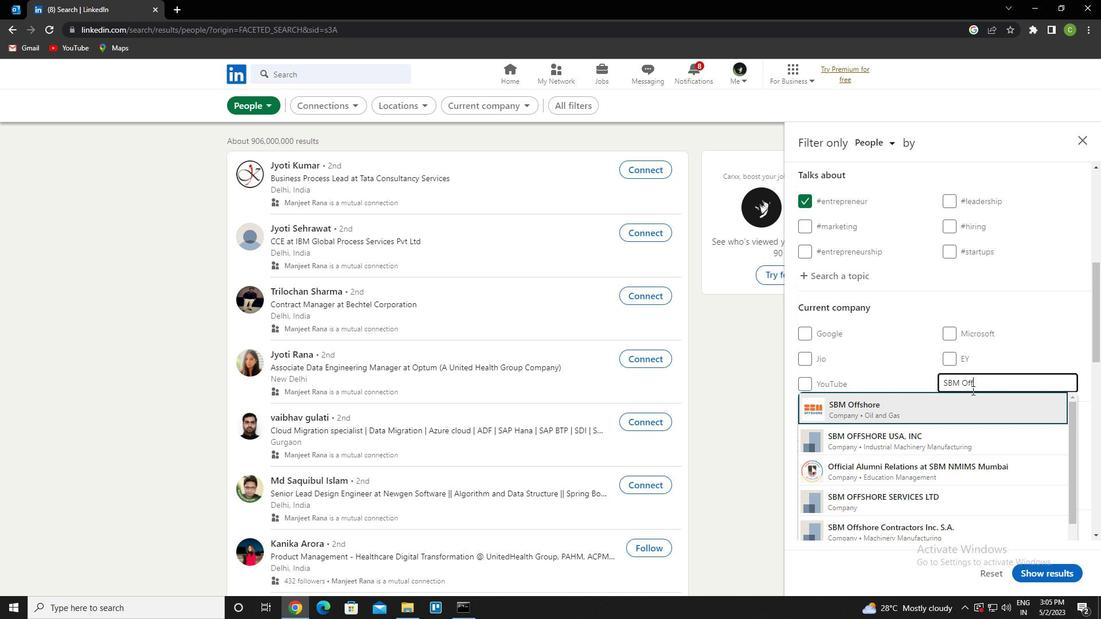 
Action: Mouse scrolled (972, 390) with delta (0, 0)
Screenshot: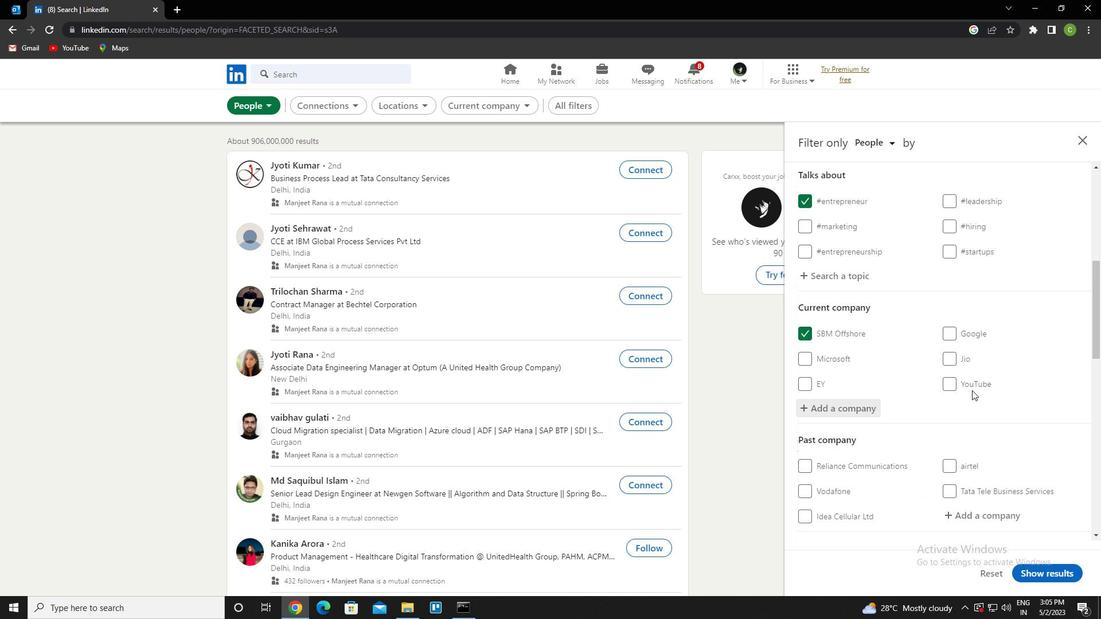 
Action: Mouse scrolled (972, 390) with delta (0, 0)
Screenshot: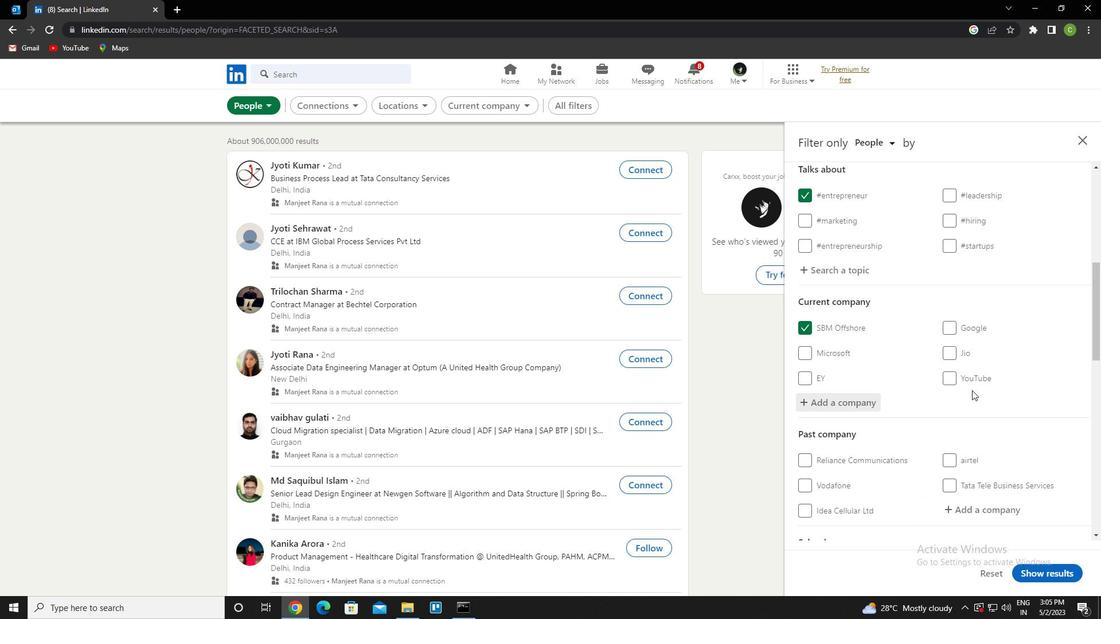 
Action: Mouse scrolled (972, 390) with delta (0, 0)
Screenshot: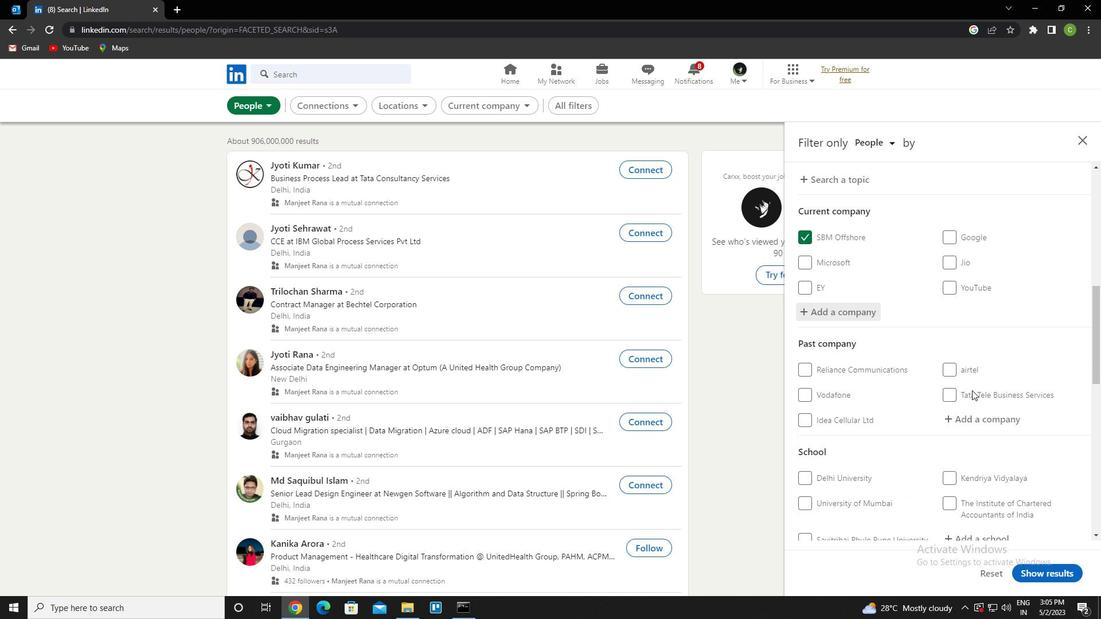 
Action: Mouse scrolled (972, 390) with delta (0, 0)
Screenshot: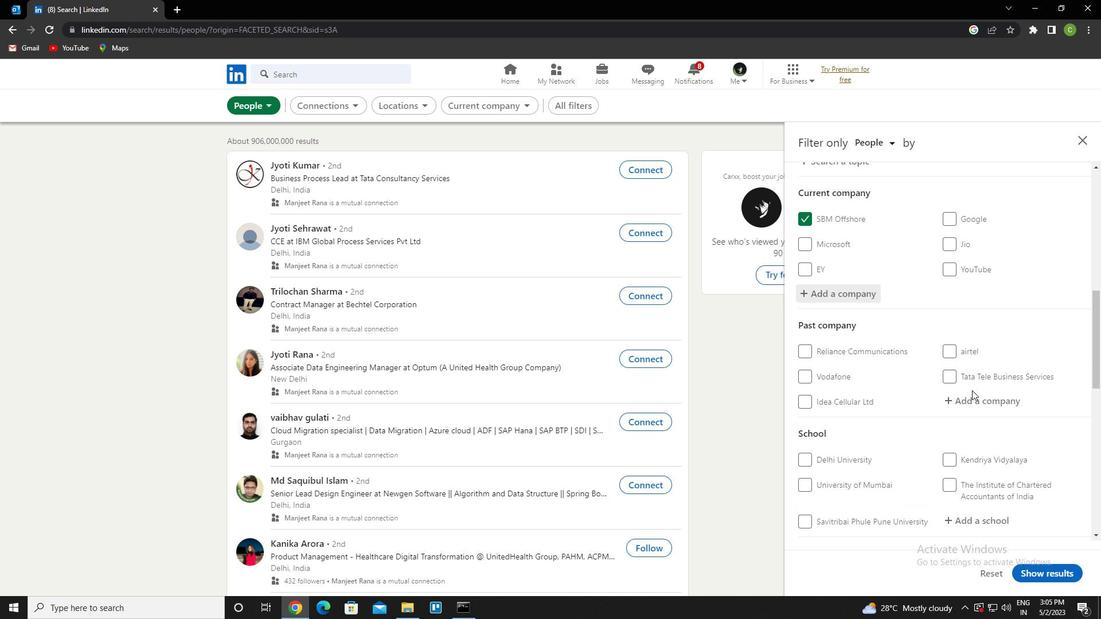 
Action: Mouse scrolled (972, 390) with delta (0, 0)
Screenshot: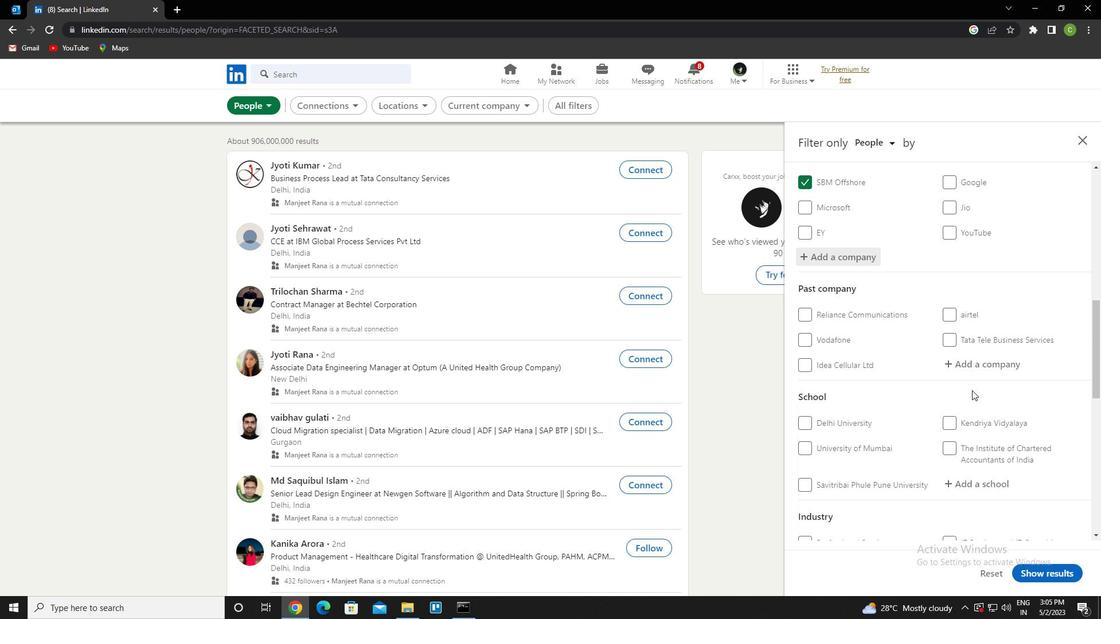 
Action: Mouse moved to (992, 346)
Screenshot: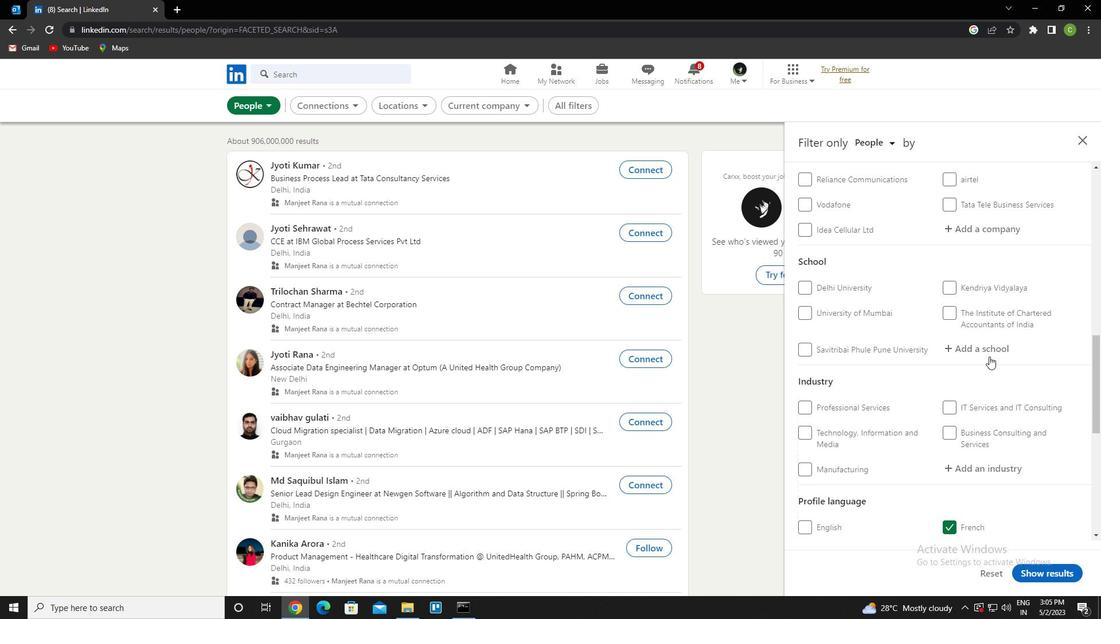 
Action: Mouse pressed left at (992, 346)
Screenshot: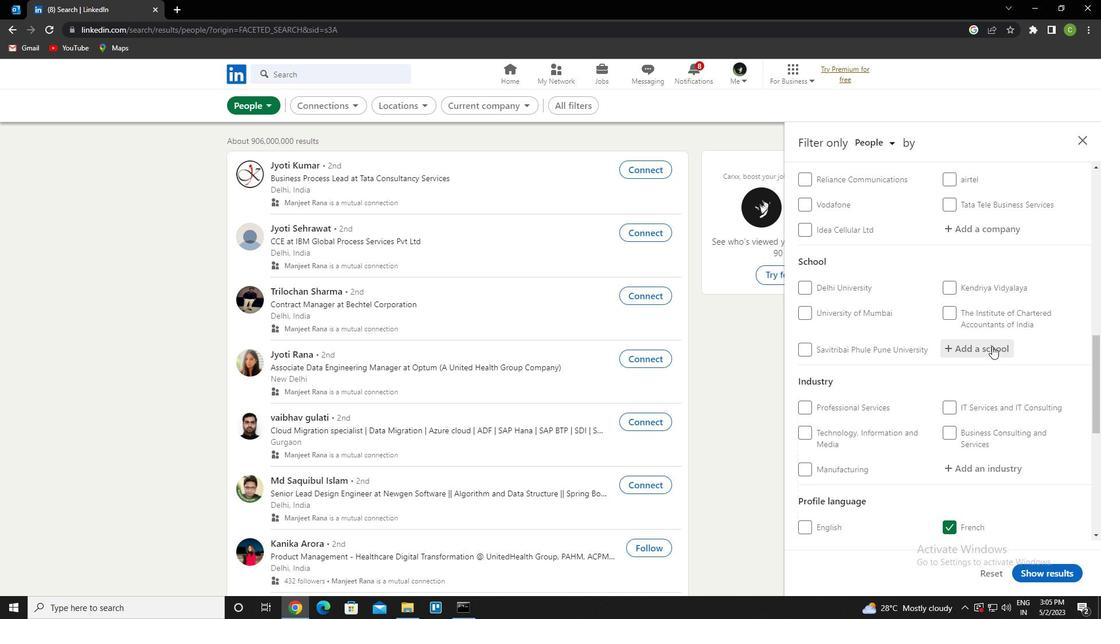 
Action: Key pressed <Key.caps_lock>n<Key.caps_lock>ational<Key.space>institute<Key.space>of<Key.space><Key.caps_lock>g<Key.caps_lock><Key.backspace><Key.caps_lock>f<Key.caps_lock>inana<Key.backspace>cial<Key.down><Key.enter>
Screenshot: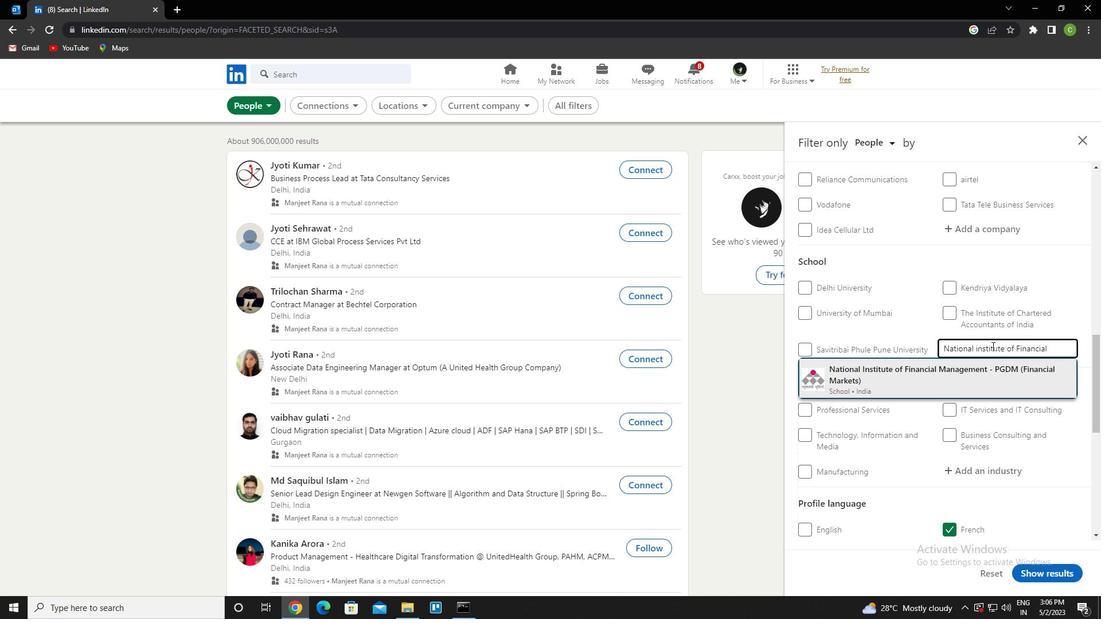 
Action: Mouse scrolled (992, 346) with delta (0, 0)
Screenshot: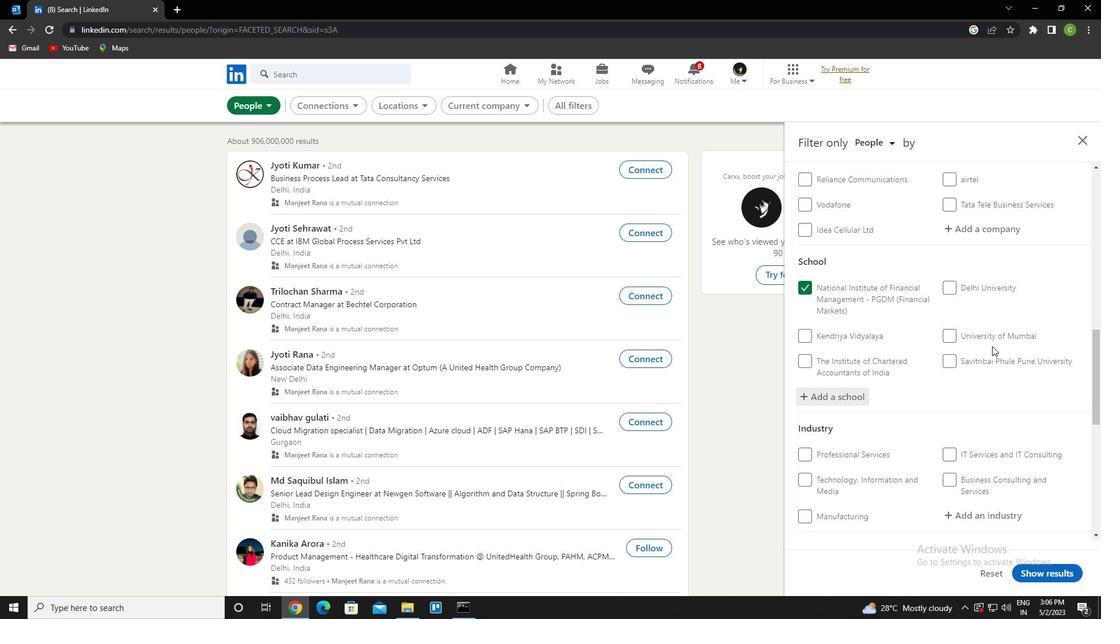 
Action: Mouse scrolled (992, 346) with delta (0, 0)
Screenshot: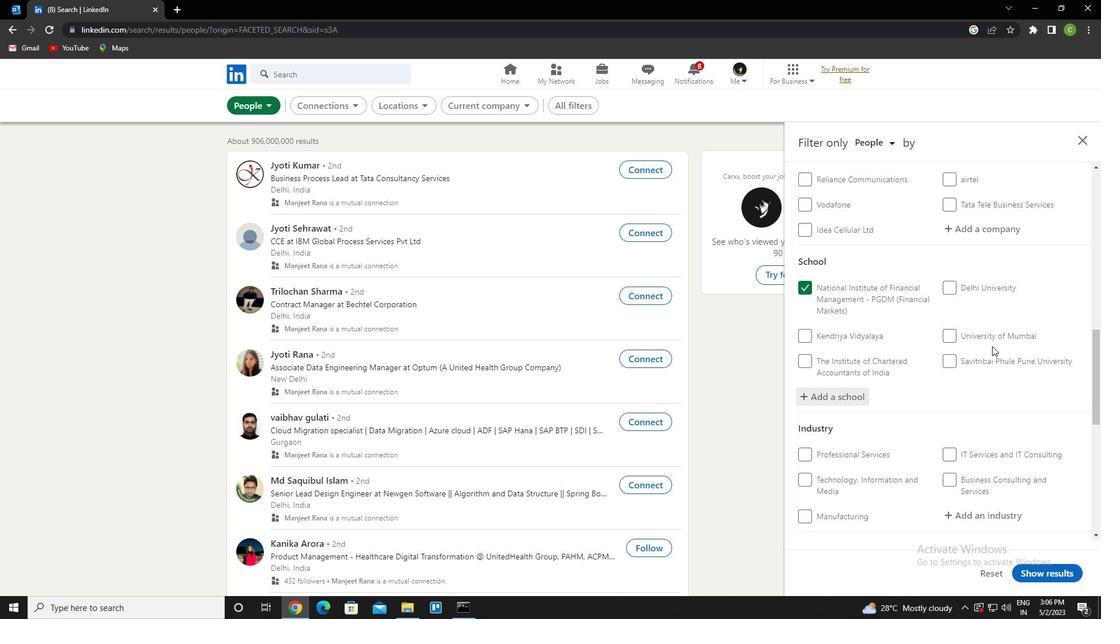 
Action: Mouse moved to (1002, 405)
Screenshot: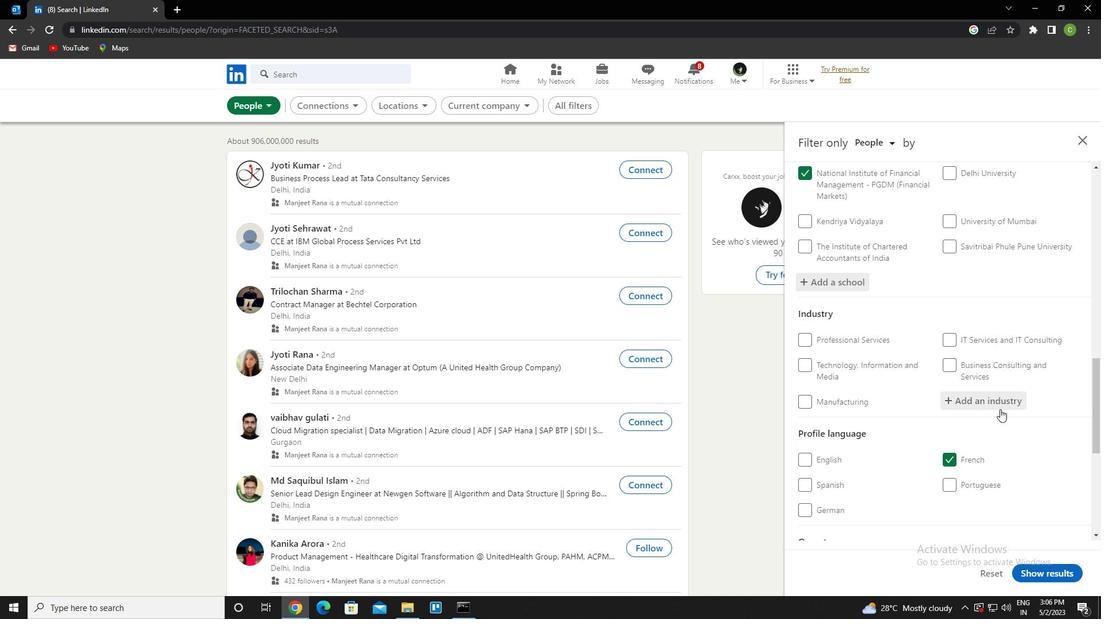 
Action: Mouse pressed left at (1002, 405)
Screenshot: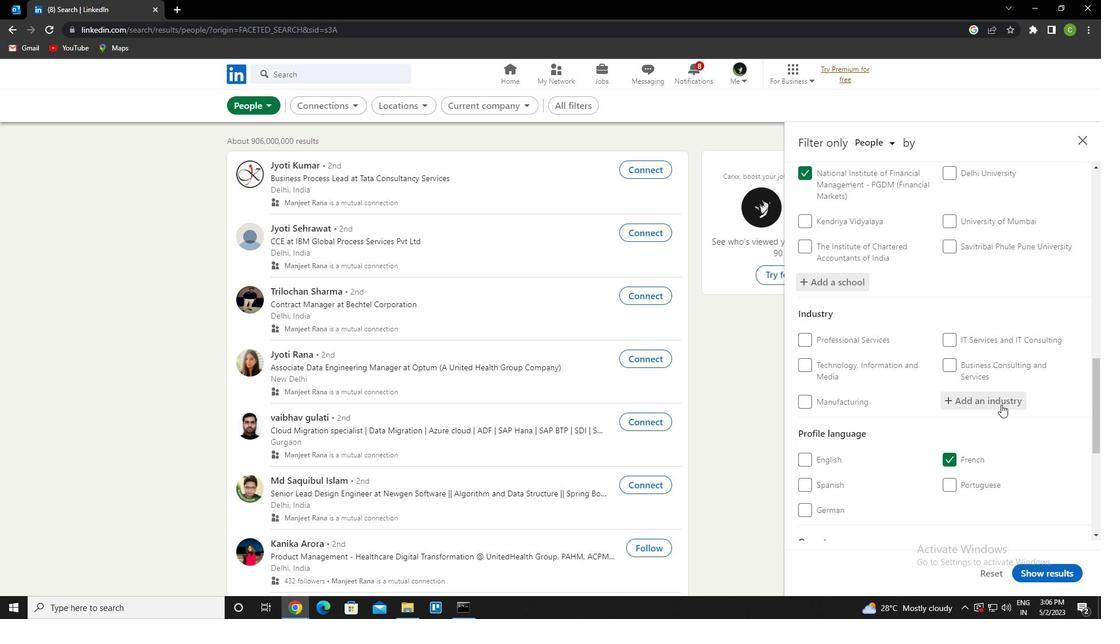 
Action: Key pressed <Key.caps_lock>w<Key.caps_lock>holesle<Key.backspace><Key.backspace>ale<Key.space>app<Key.down><Key.down><Key.enter>
Screenshot: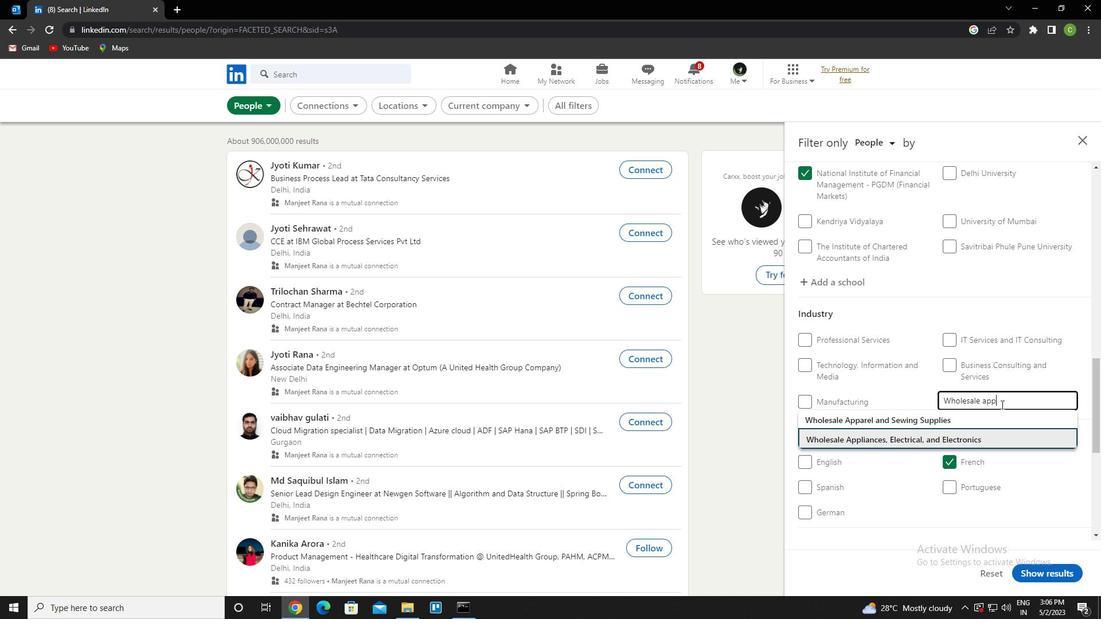 
Action: Mouse scrolled (1002, 404) with delta (0, 0)
Screenshot: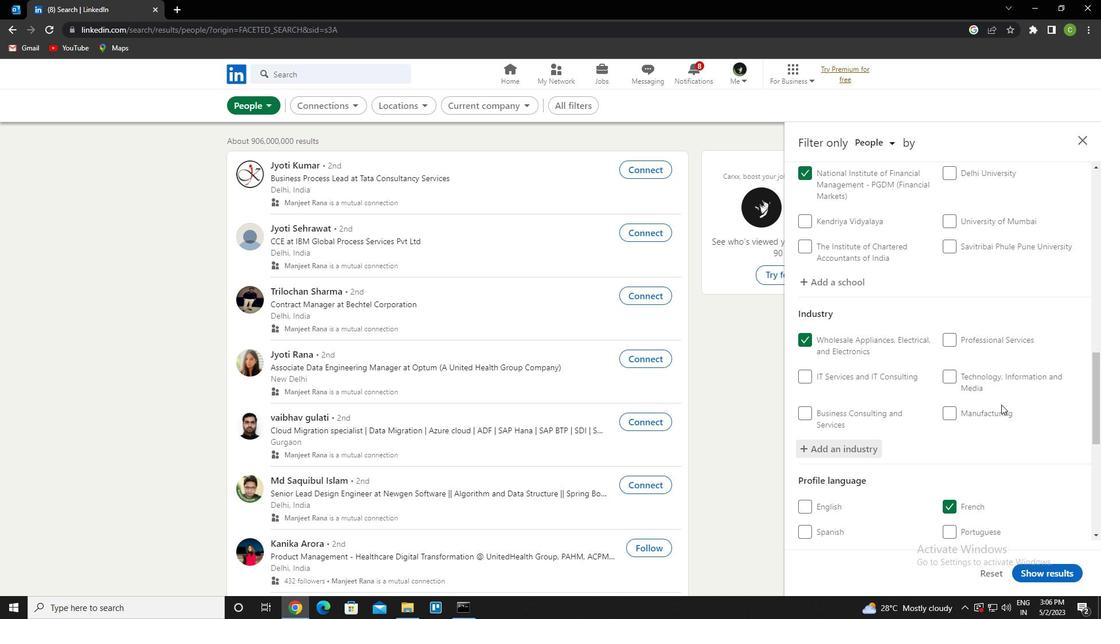 
Action: Mouse scrolled (1002, 404) with delta (0, 0)
Screenshot: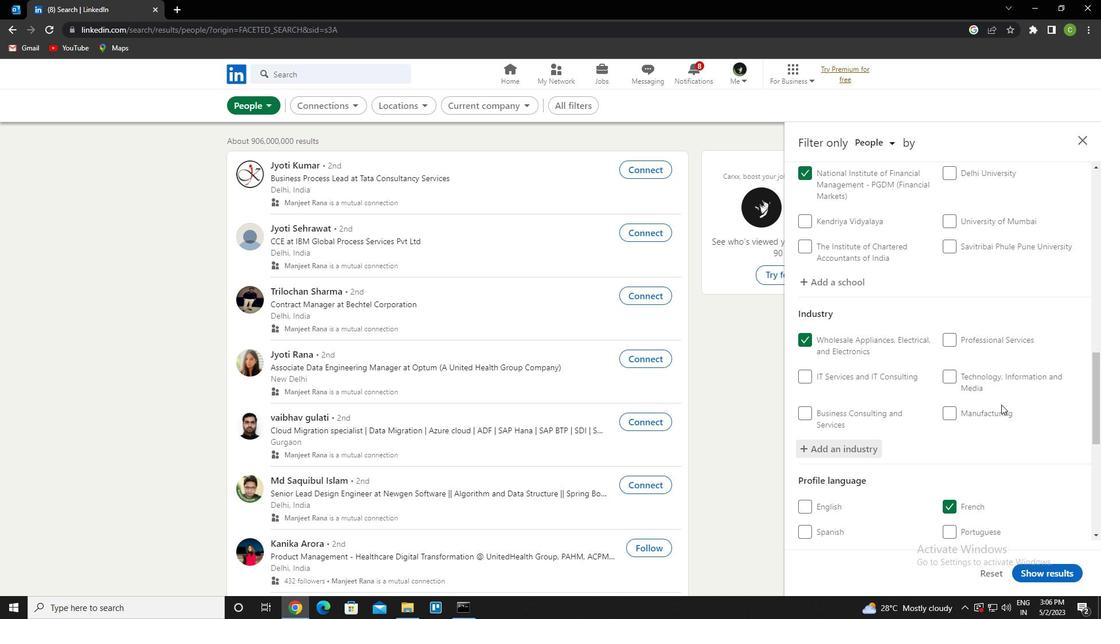 
Action: Mouse scrolled (1002, 404) with delta (0, 0)
Screenshot: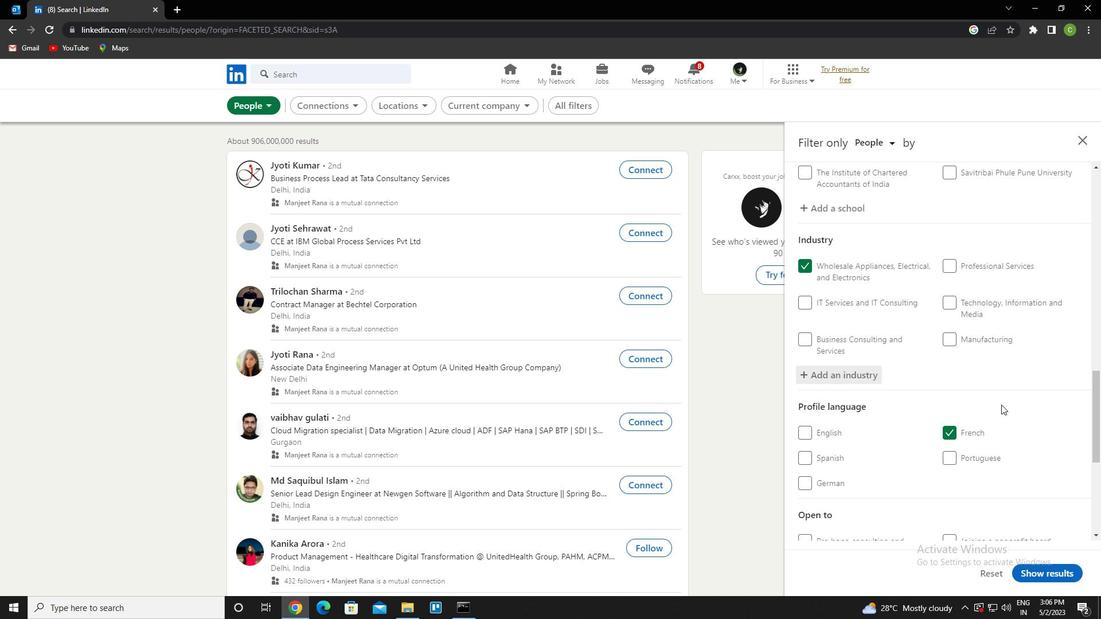 
Action: Mouse scrolled (1002, 404) with delta (0, 0)
Screenshot: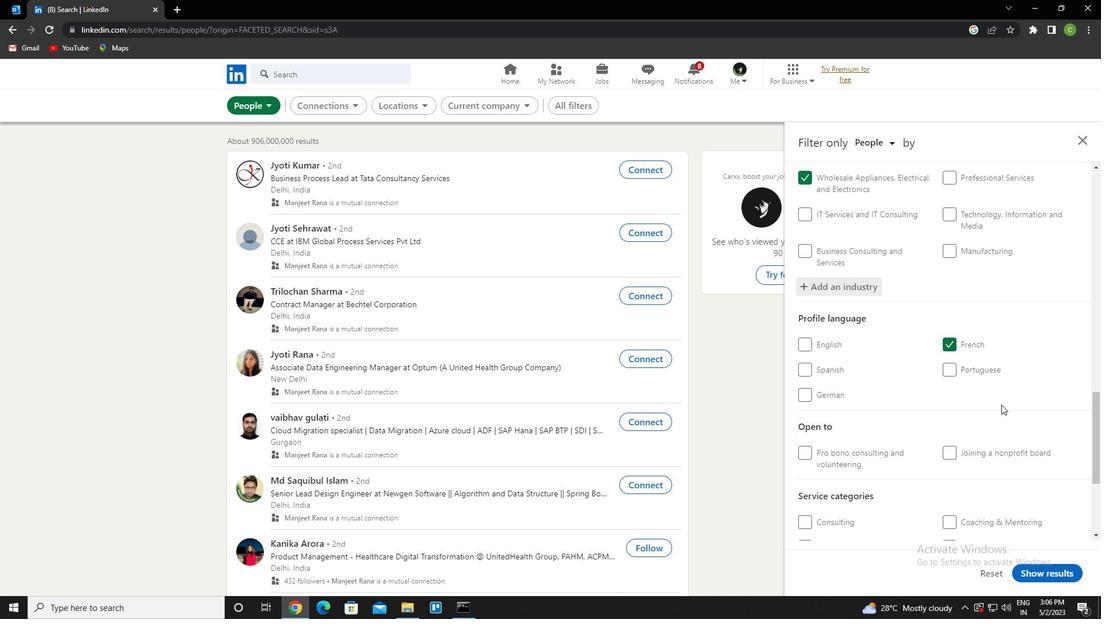 
Action: Mouse scrolled (1002, 404) with delta (0, 0)
Screenshot: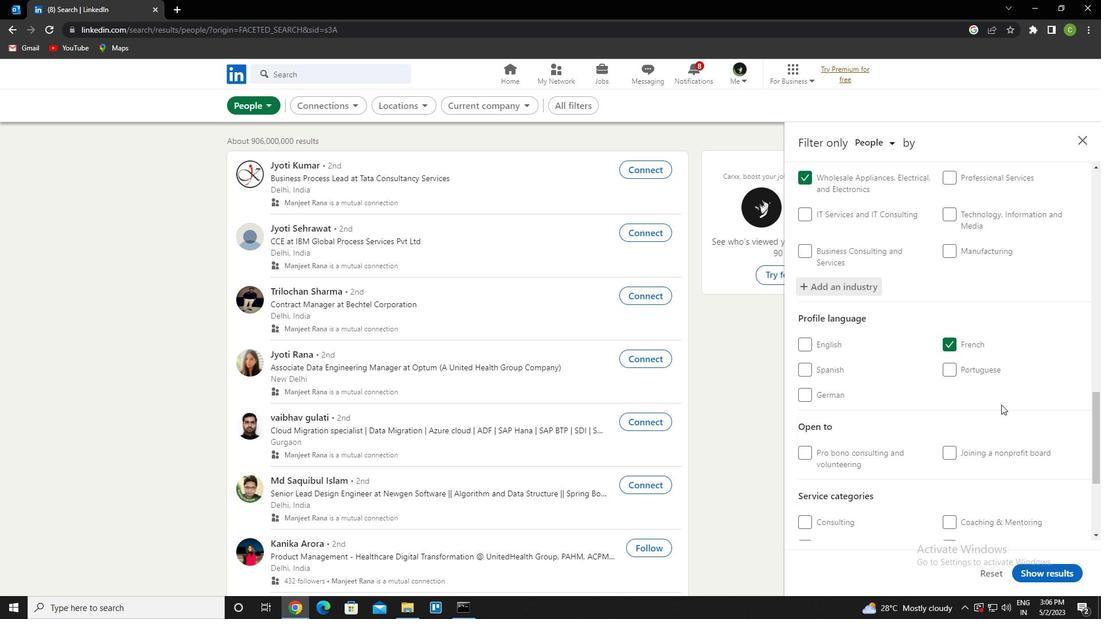 
Action: Mouse scrolled (1002, 404) with delta (0, 0)
Screenshot: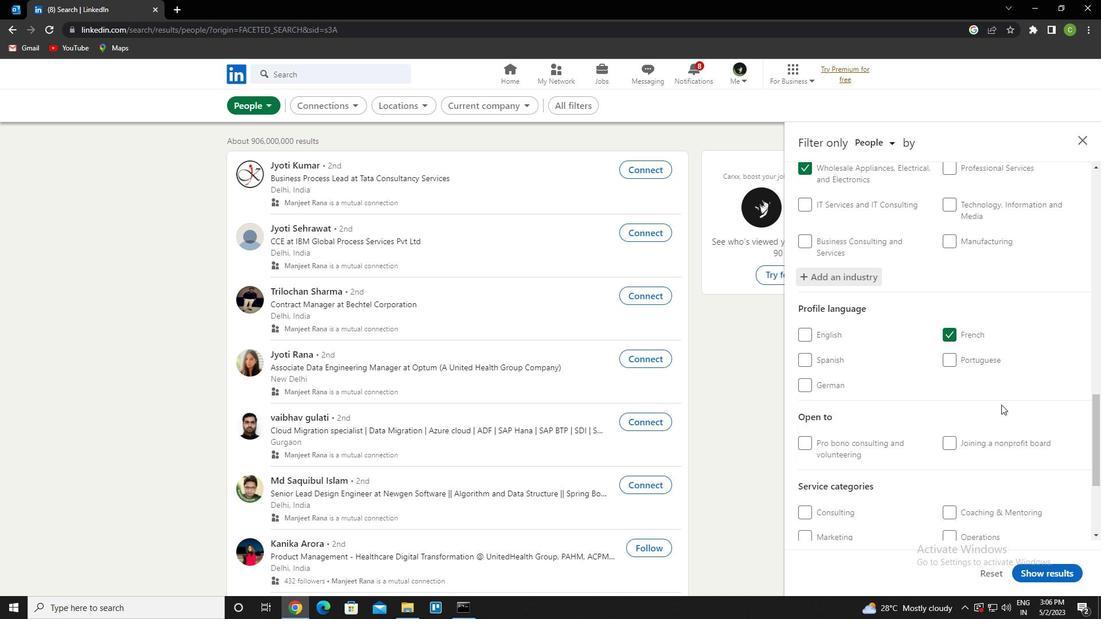 
Action: Mouse scrolled (1002, 404) with delta (0, 0)
Screenshot: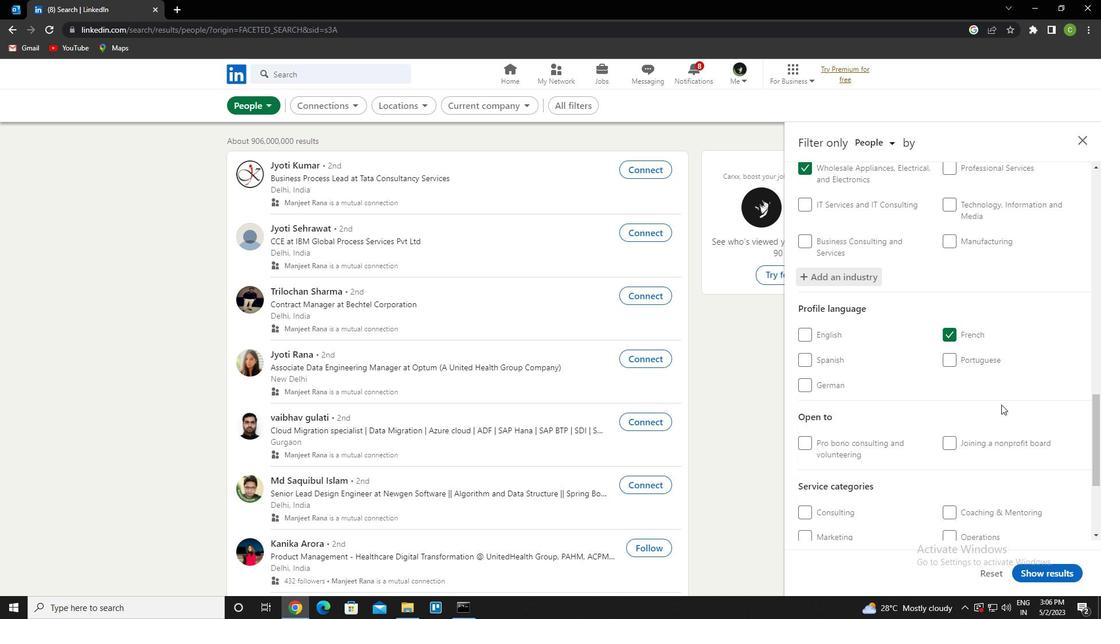 
Action: Mouse moved to (992, 386)
Screenshot: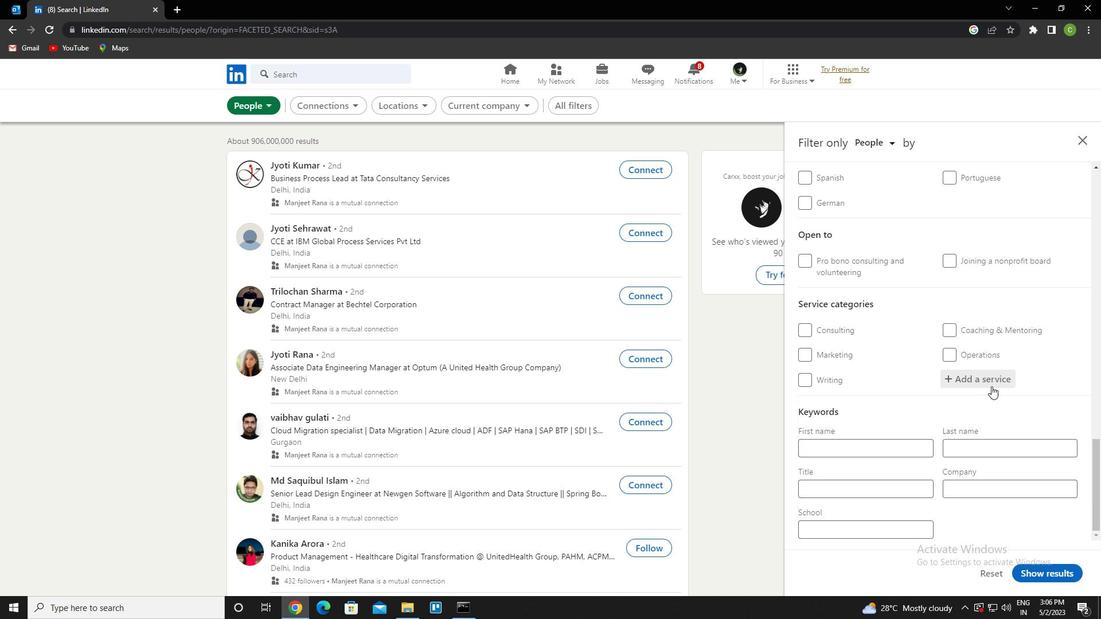 
Action: Mouse pressed left at (992, 386)
Screenshot: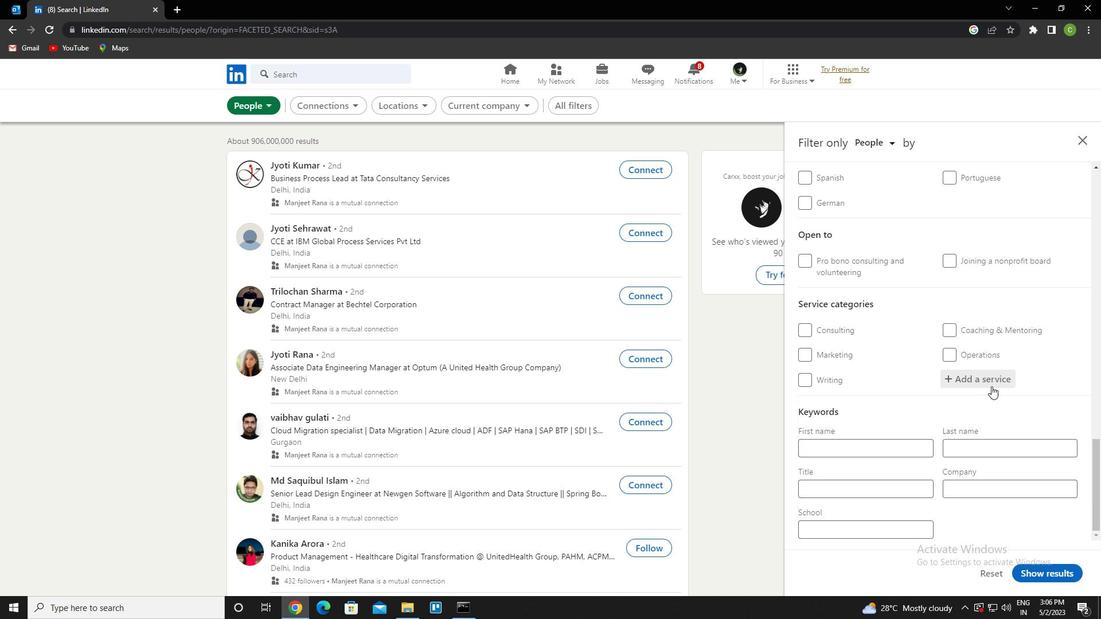 
Action: Key pressed <Key.caps_lock>c<Key.caps_lock>orpo<Key.down><Key.enter>
Screenshot: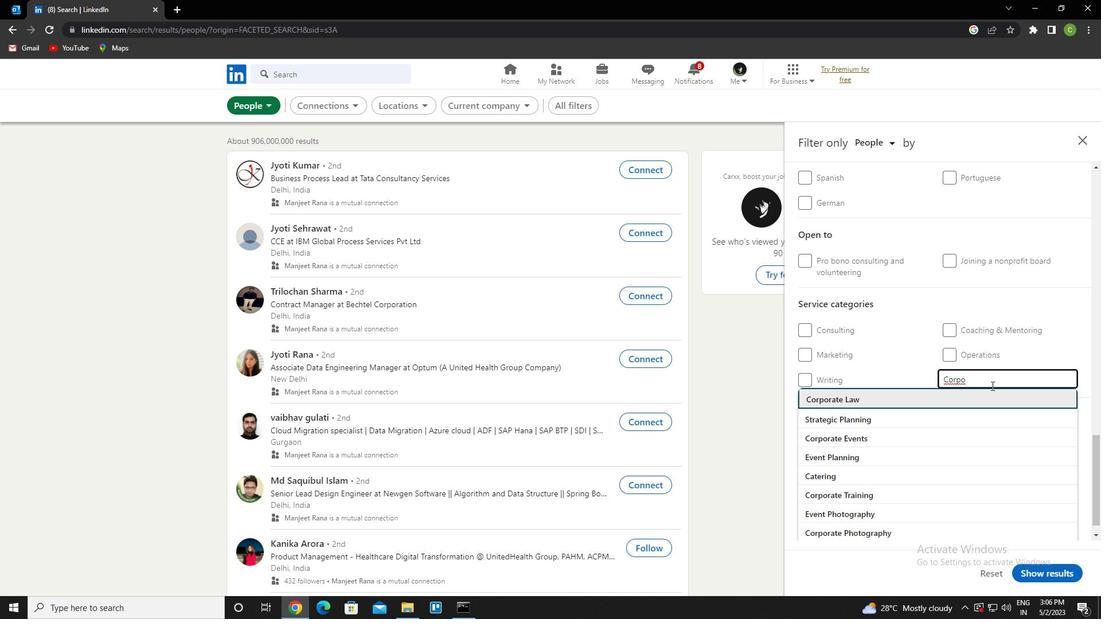 
Action: Mouse scrolled (992, 385) with delta (0, 0)
Screenshot: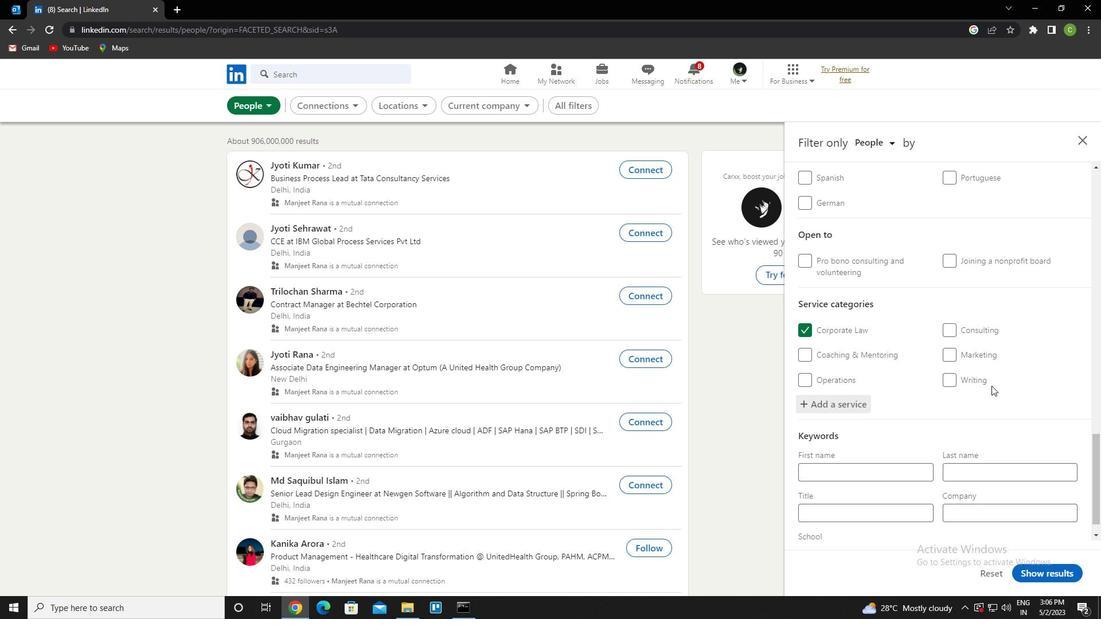
Action: Mouse scrolled (992, 385) with delta (0, 0)
Screenshot: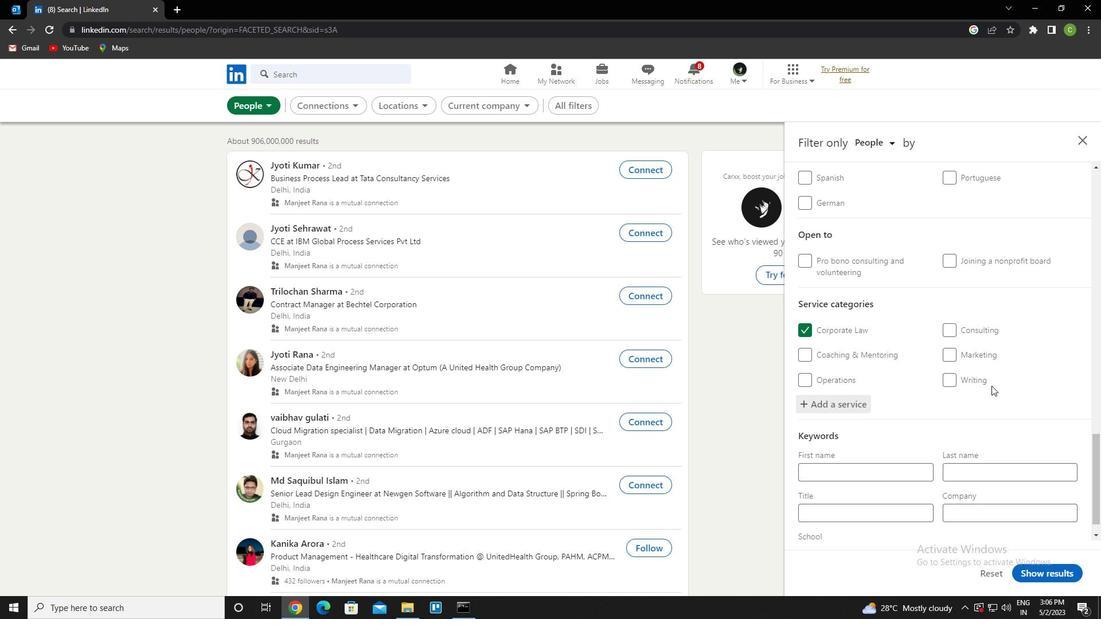 
Action: Mouse scrolled (992, 385) with delta (0, 0)
Screenshot: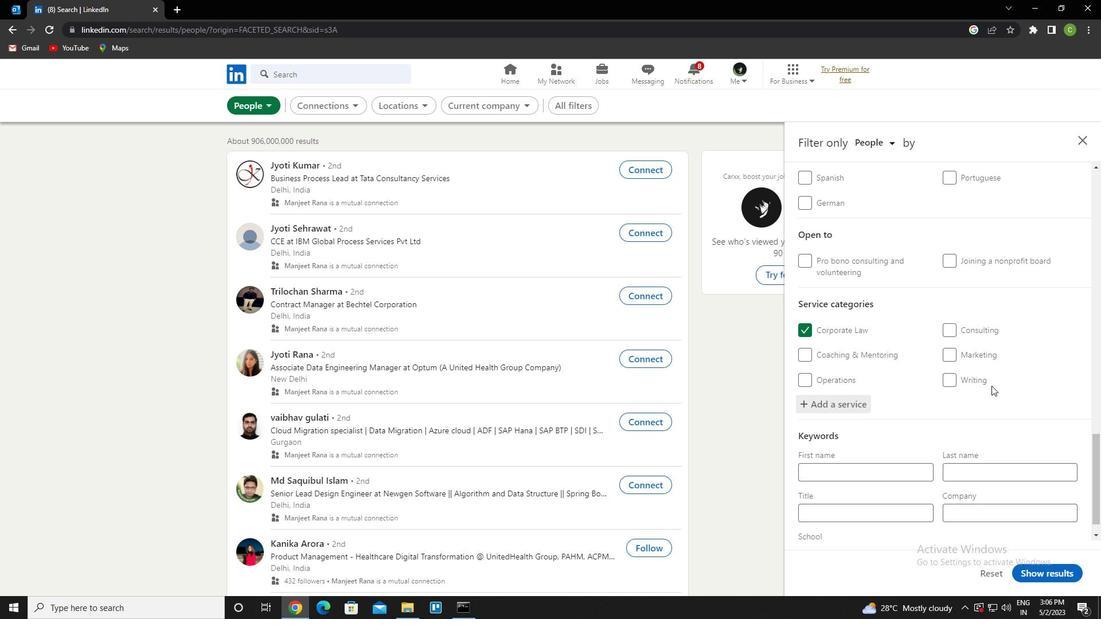 
Action: Mouse scrolled (992, 385) with delta (0, 0)
Screenshot: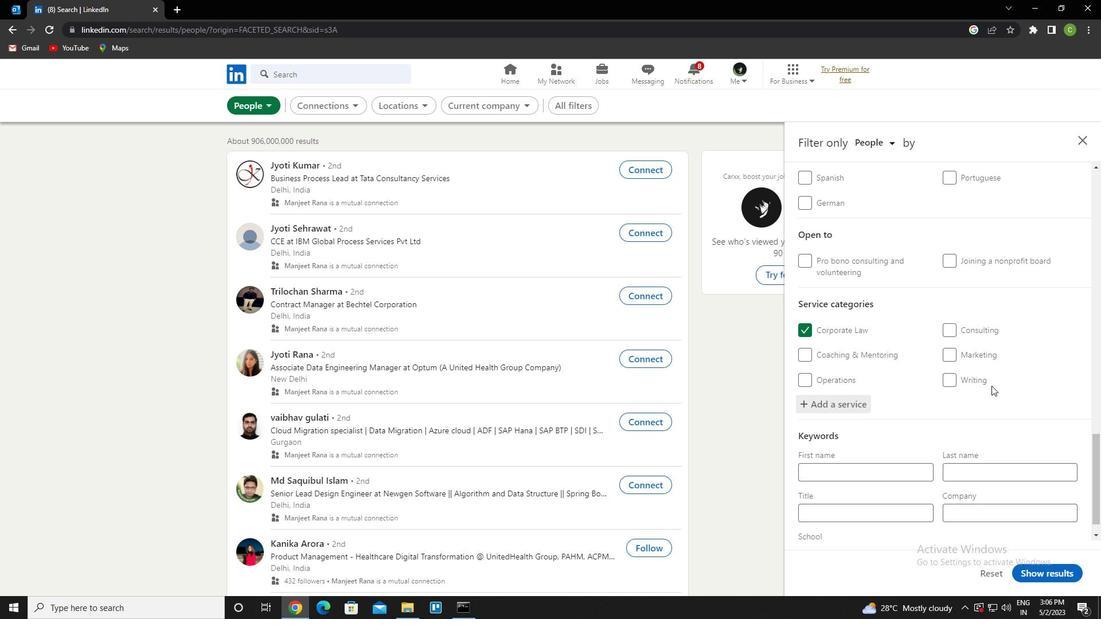 
Action: Mouse scrolled (992, 385) with delta (0, 0)
Screenshot: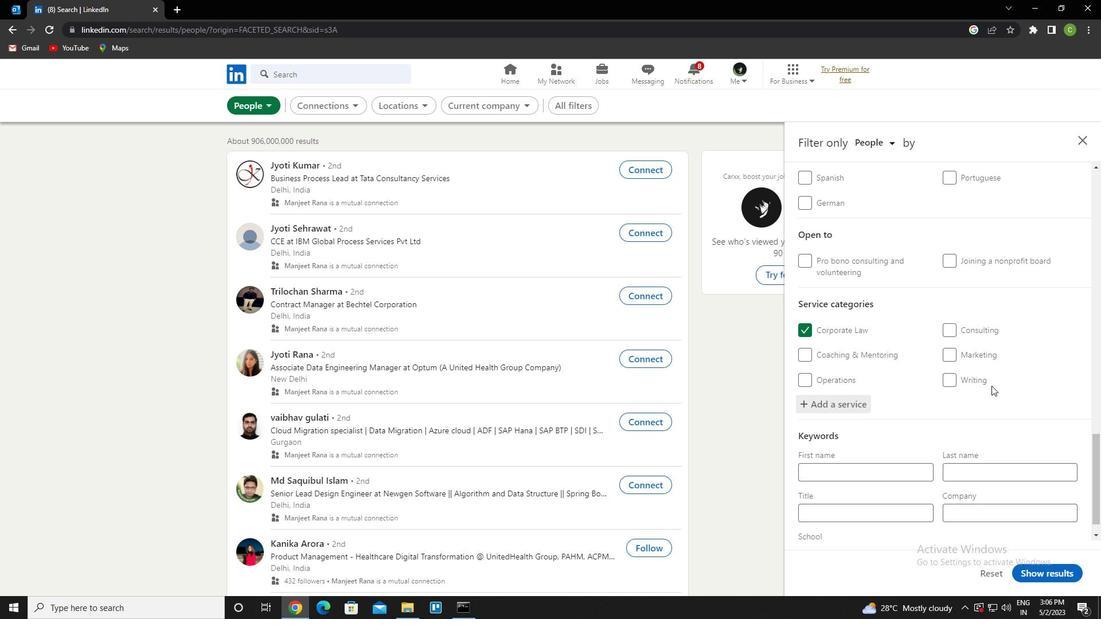 
Action: Mouse scrolled (992, 385) with delta (0, 0)
Screenshot: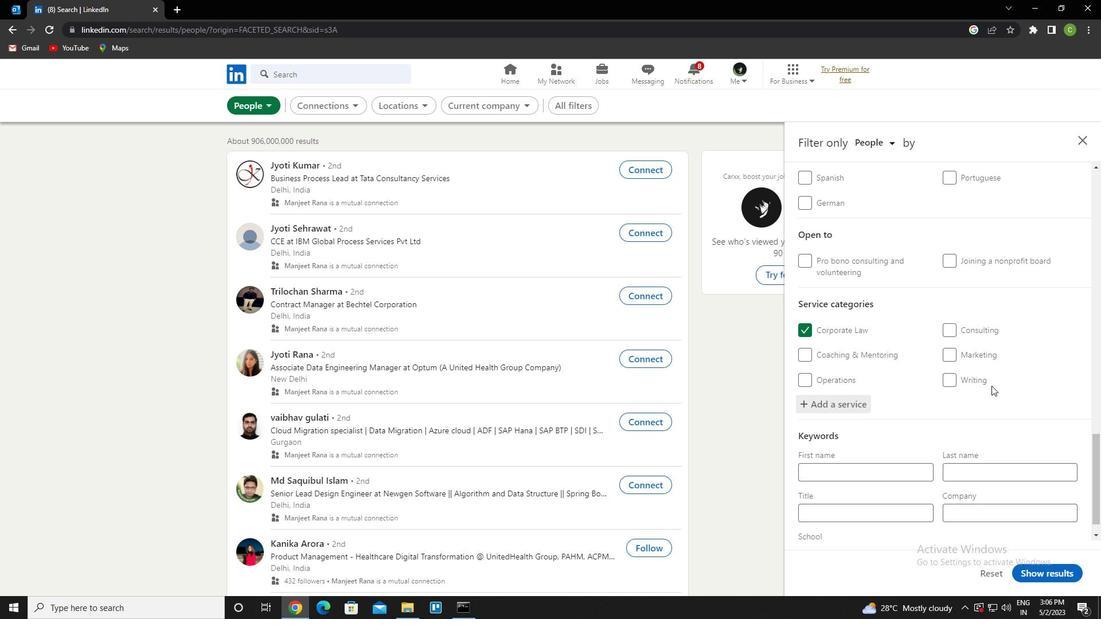 
Action: Mouse scrolled (992, 385) with delta (0, 0)
Screenshot: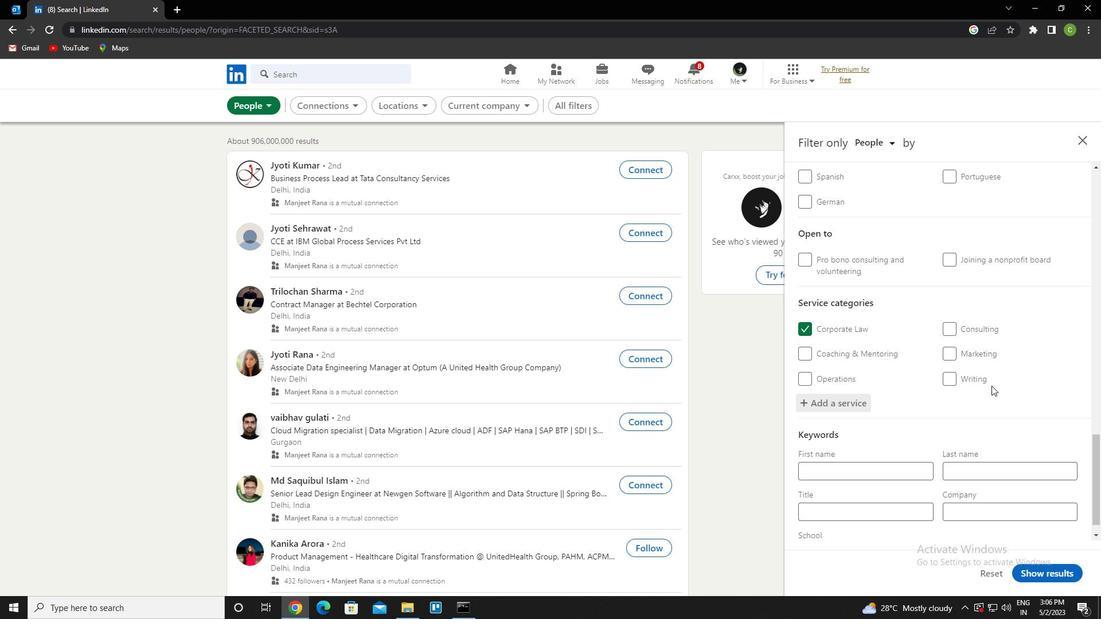 
Action: Mouse moved to (878, 482)
Screenshot: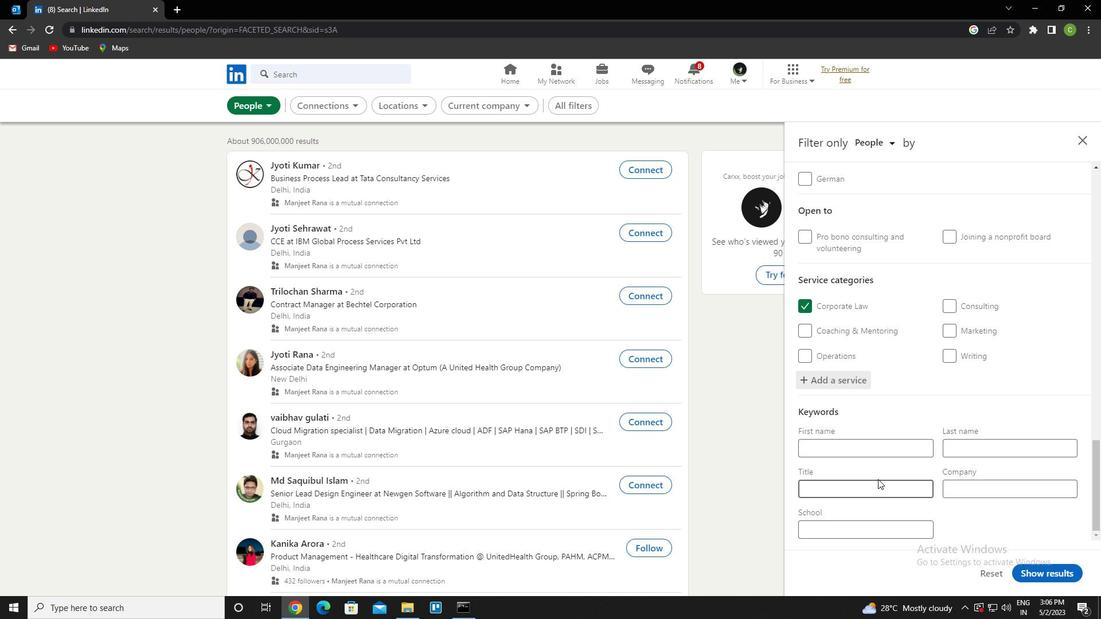 
Action: Mouse pressed left at (878, 482)
Screenshot: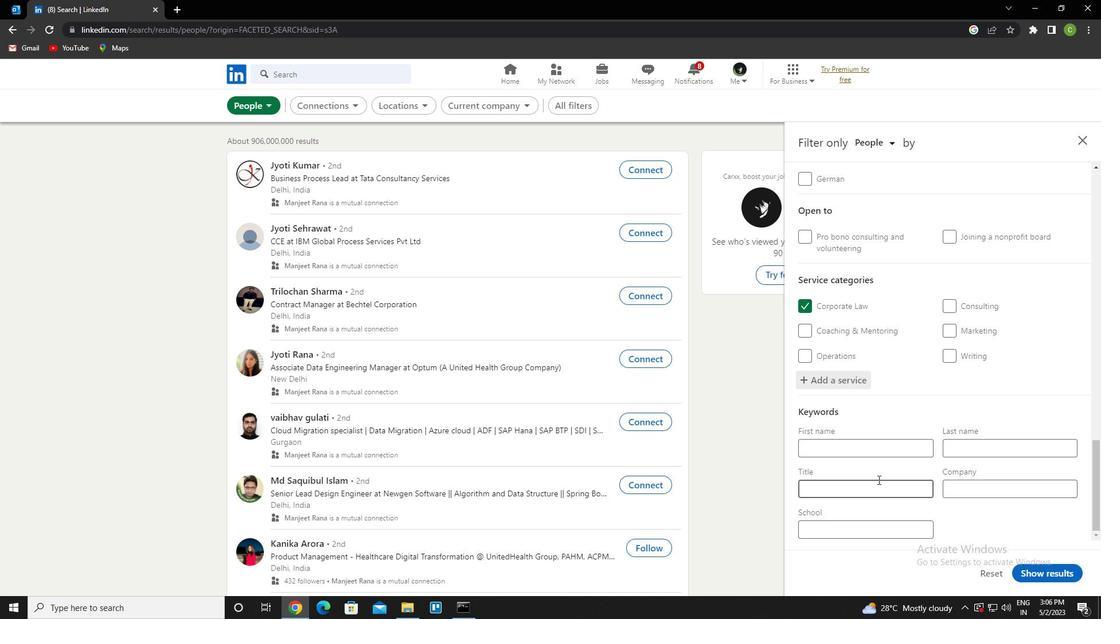 
Action: Key pressed <Key.caps_lock>r<Key.caps_lock>esaerch<Key.backspace><Key.backspace><Key.backspace><Key.backspace><Key.backspace>earch<Key.space><Key.caps_lock>a<Key.caps_lock>ssistant
Screenshot: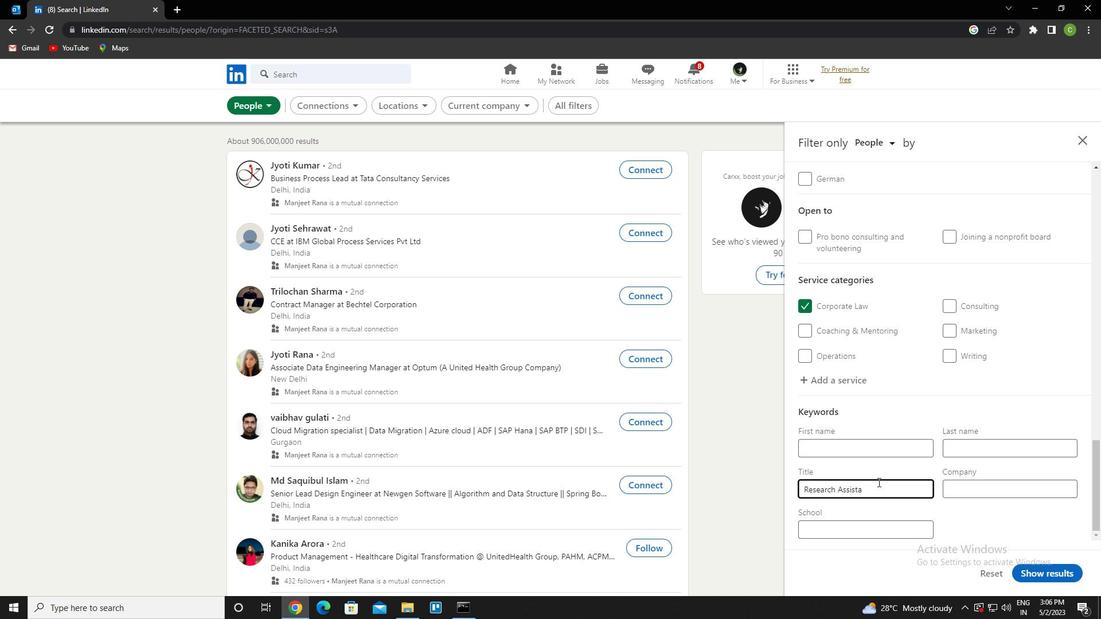 
Action: Mouse moved to (1046, 577)
Screenshot: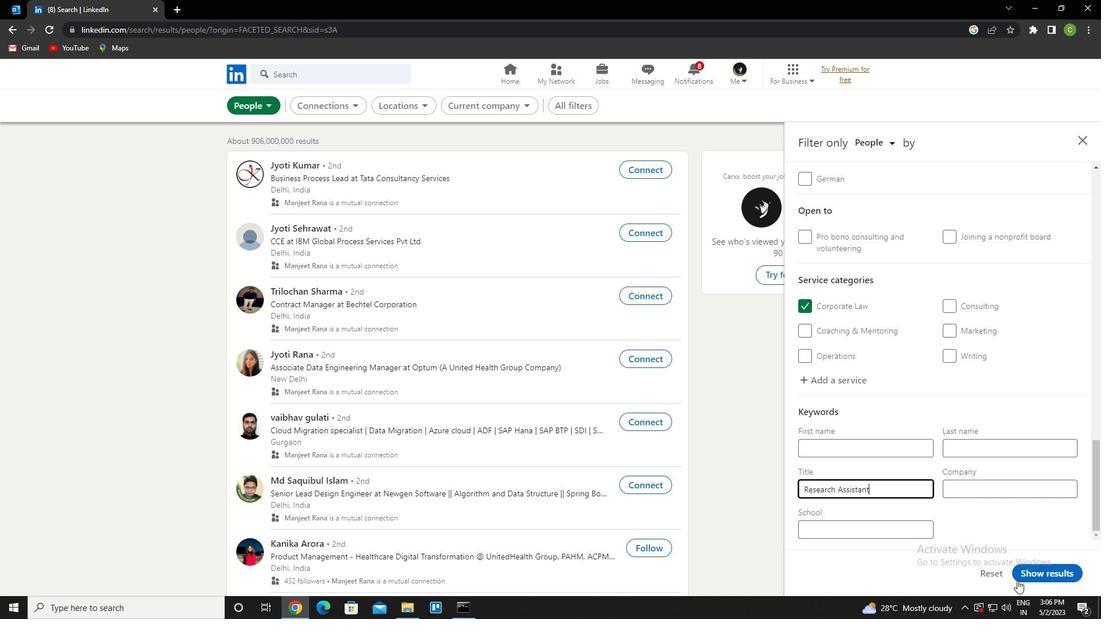 
Action: Mouse pressed left at (1046, 577)
Screenshot: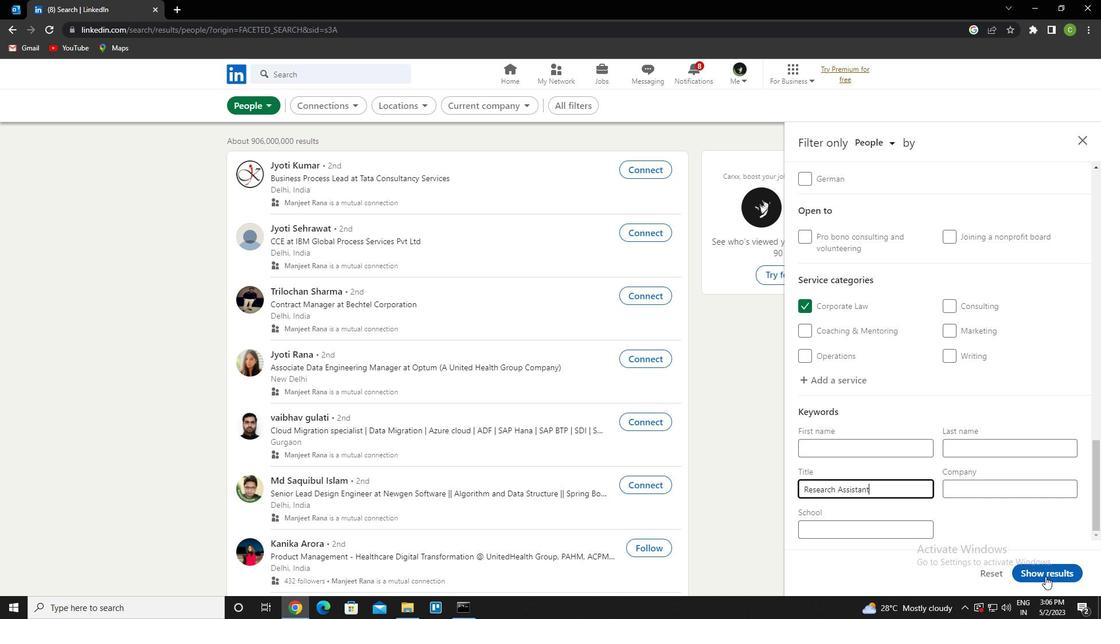 
Action: Mouse moved to (549, 513)
Screenshot: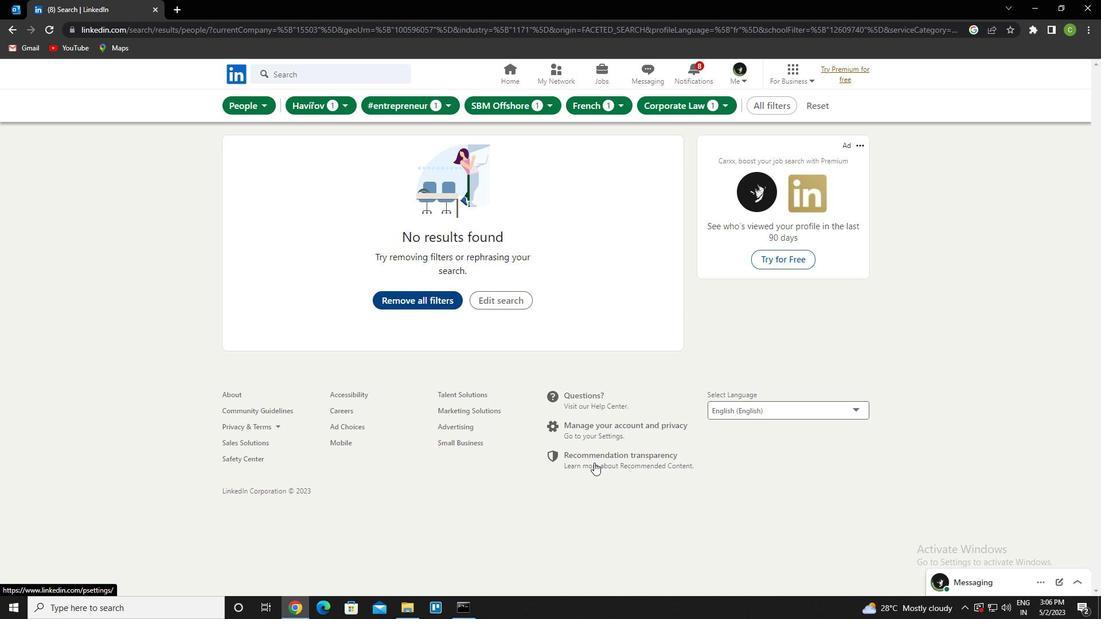 
